 Task: Search one way flight ticket for 4 adults, 2 children, 2 infants in seat and 1 infant on lap in premium economy from Wrangell: Wrangell Airport (also See Wrangell Seaplane Base) to Rock Springs: Southwest Wyoming Regional Airport (rock Springs Sweetwater County Airport) on 8-5-2023. Choice of flights is JetBlue. Number of bags: 2 carry on bags. Outbound departure time preference is 9:15.
Action: Mouse moved to (402, 343)
Screenshot: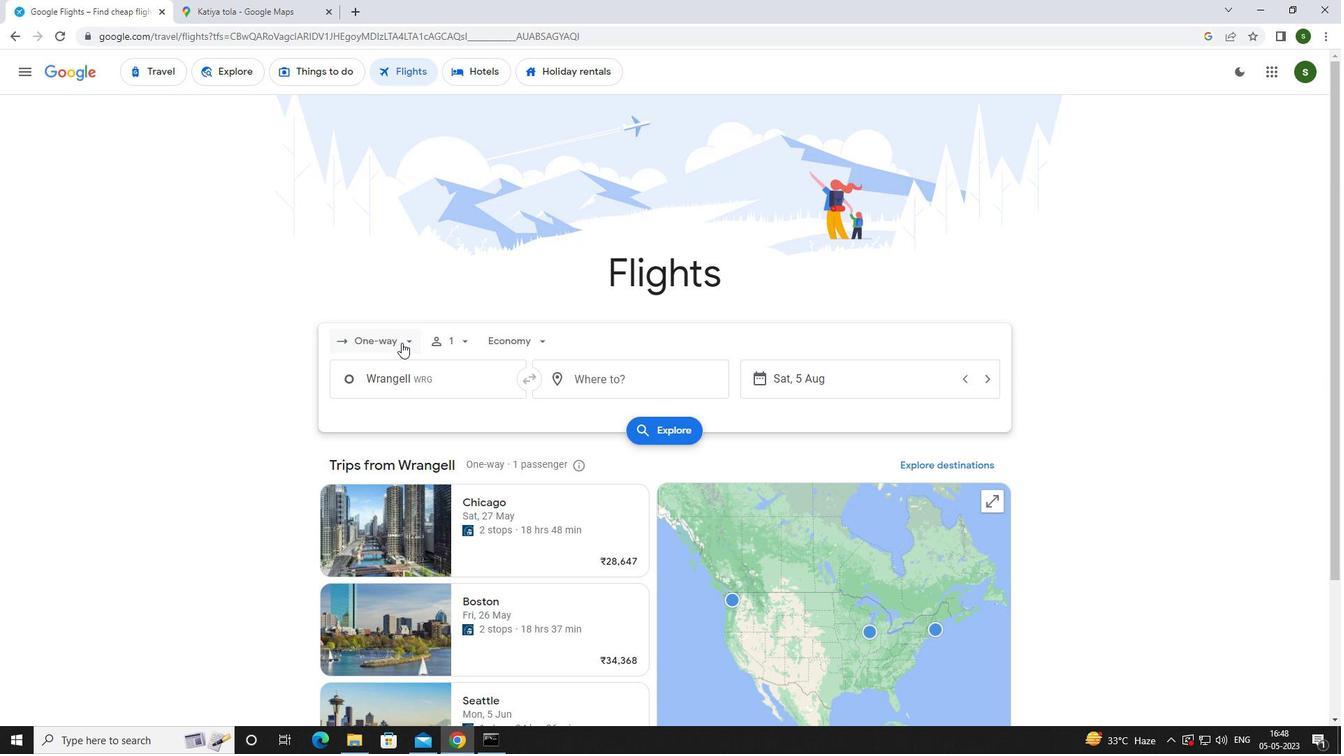 
Action: Mouse pressed left at (402, 343)
Screenshot: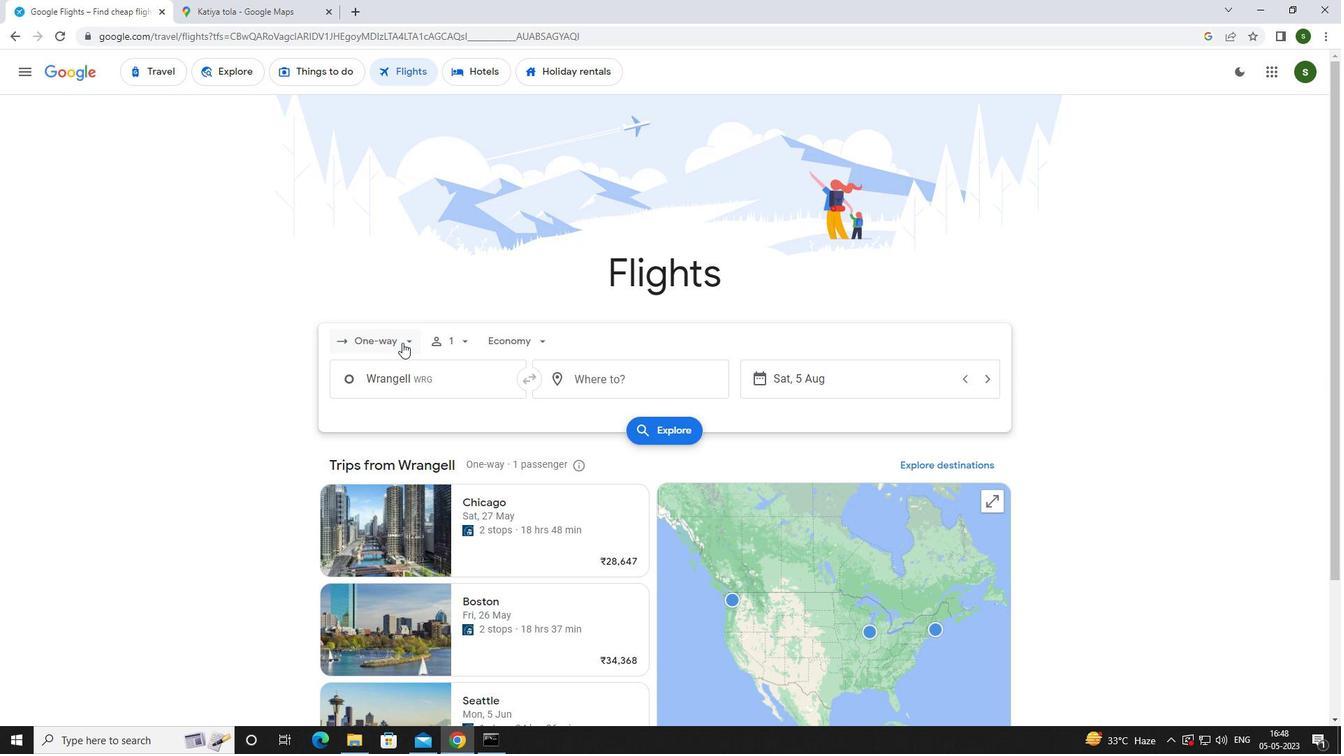 
Action: Mouse moved to (423, 403)
Screenshot: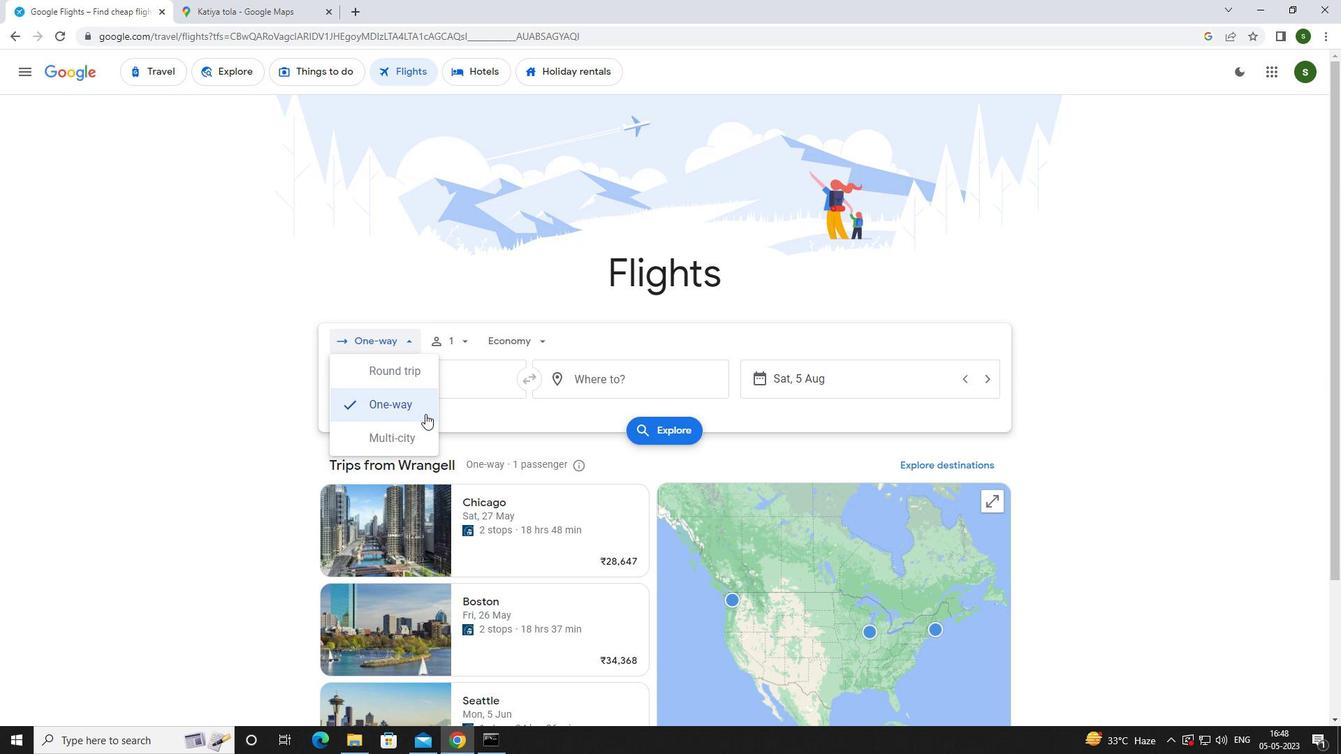 
Action: Mouse pressed left at (423, 403)
Screenshot: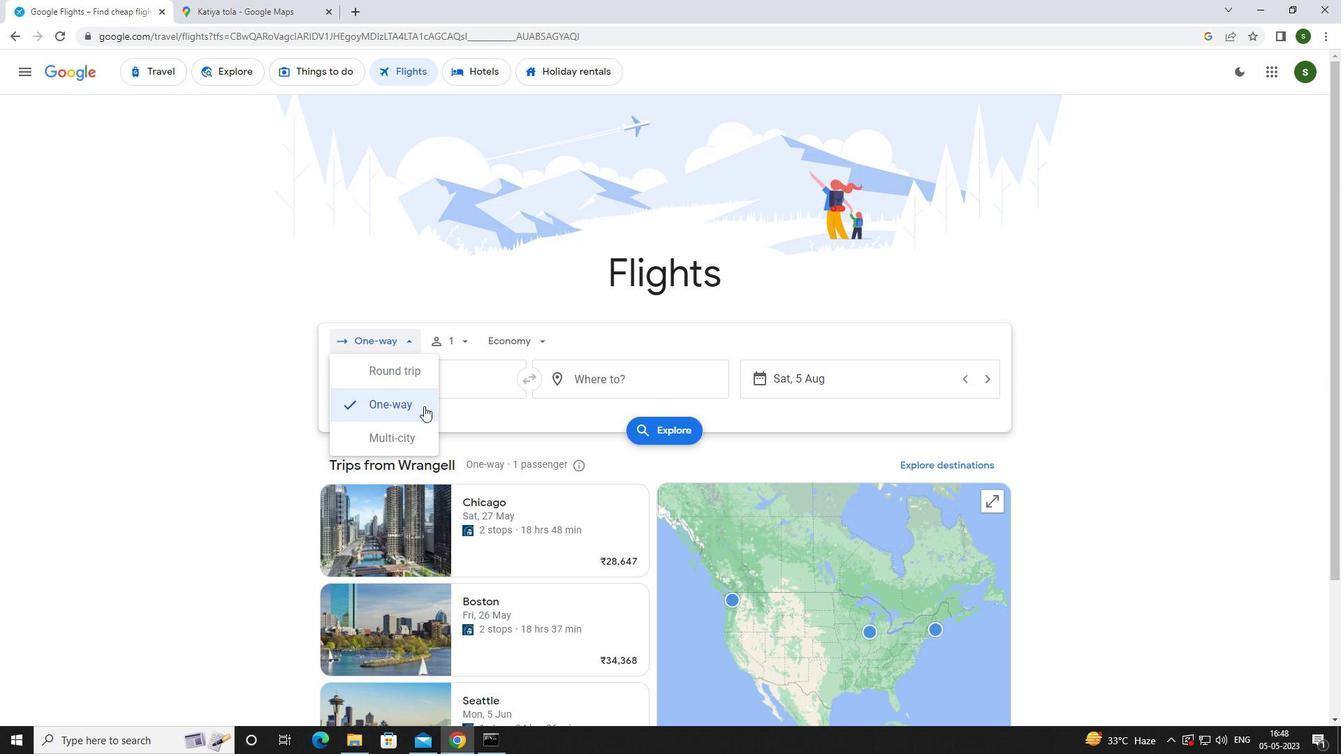 
Action: Mouse moved to (463, 337)
Screenshot: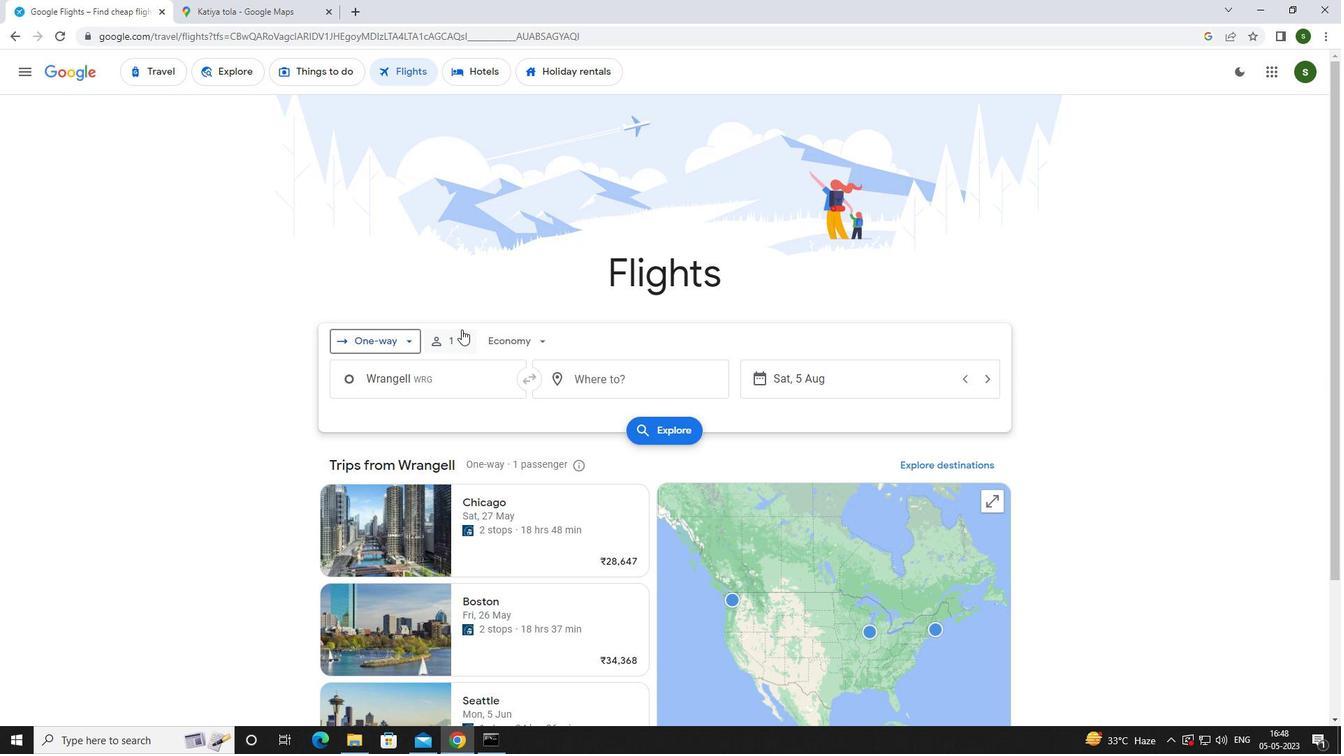 
Action: Mouse pressed left at (463, 337)
Screenshot: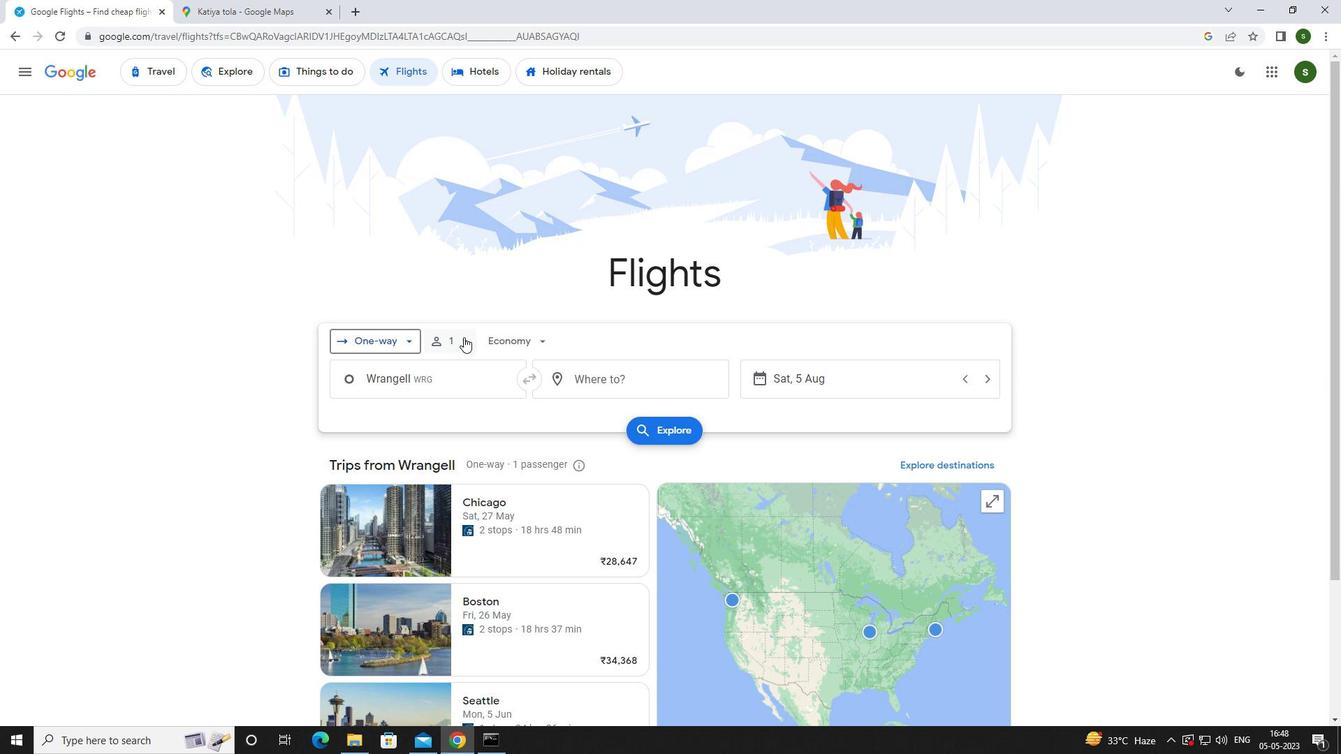 
Action: Mouse moved to (571, 375)
Screenshot: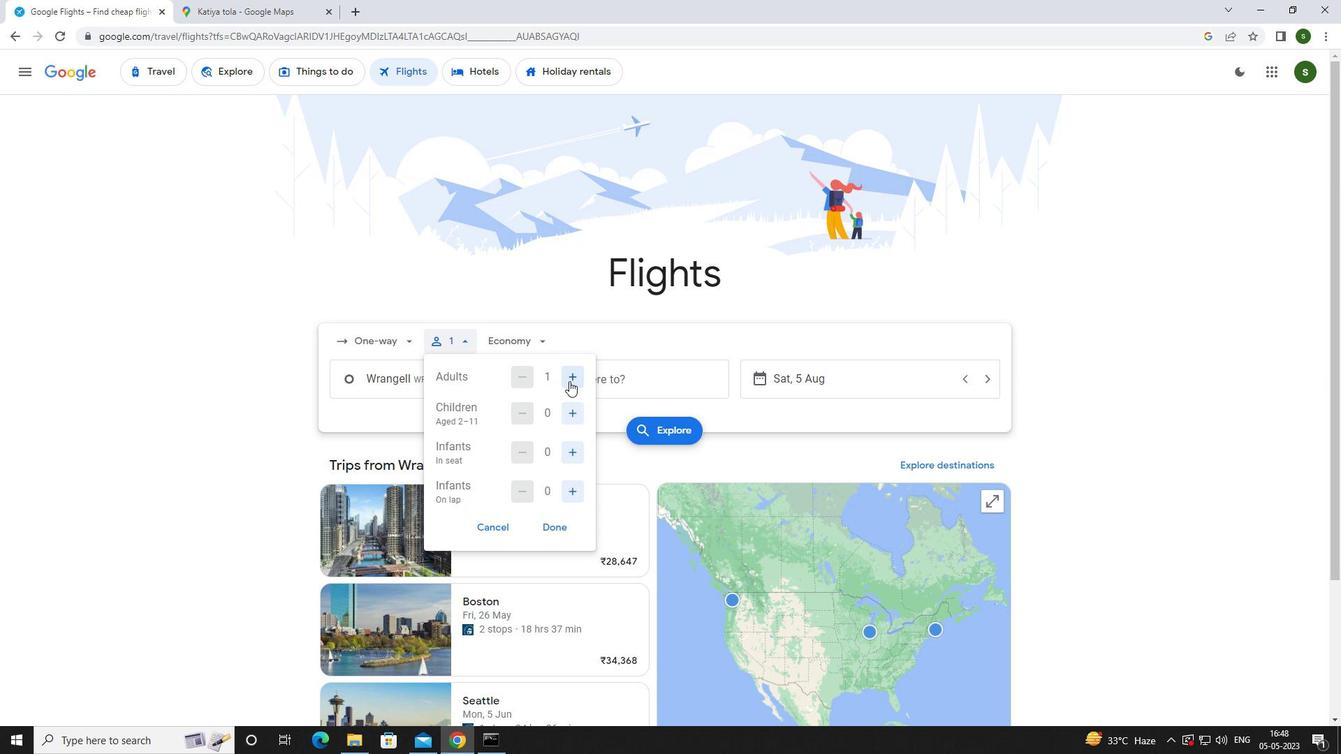 
Action: Mouse pressed left at (571, 375)
Screenshot: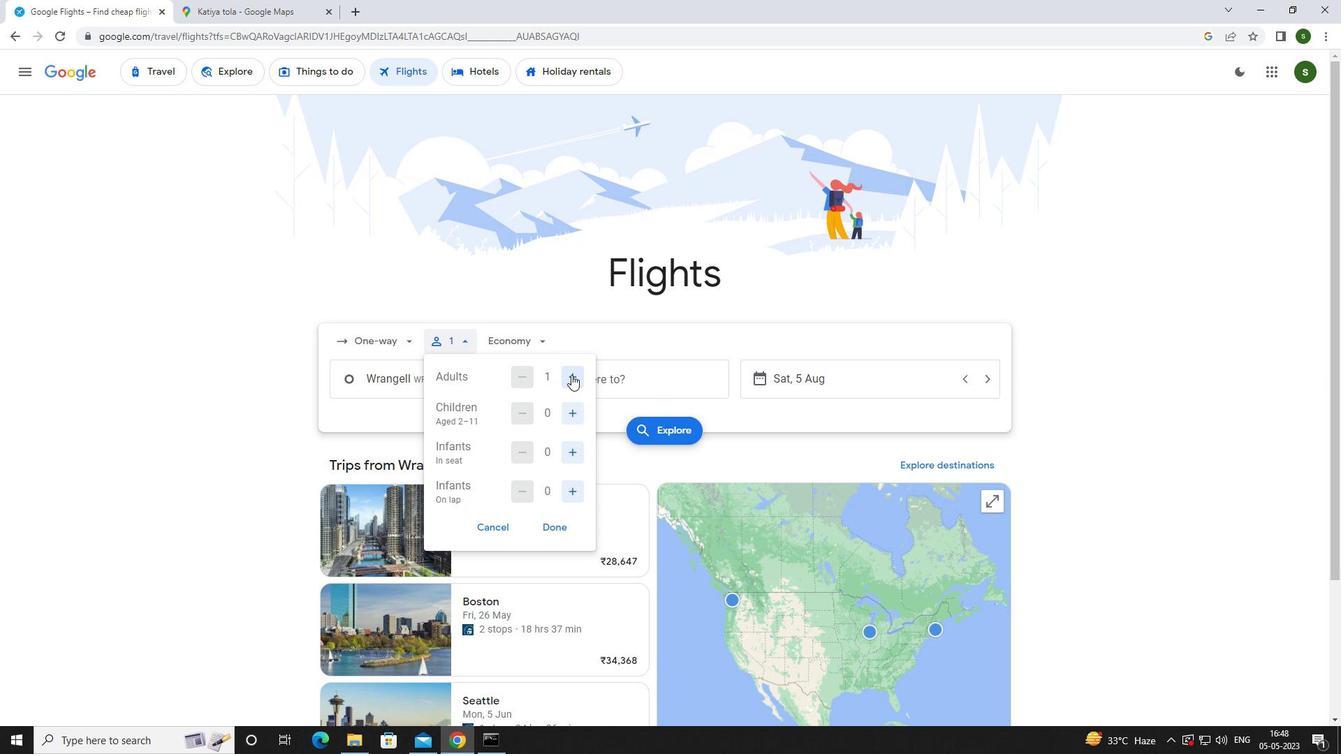 
Action: Mouse pressed left at (571, 375)
Screenshot: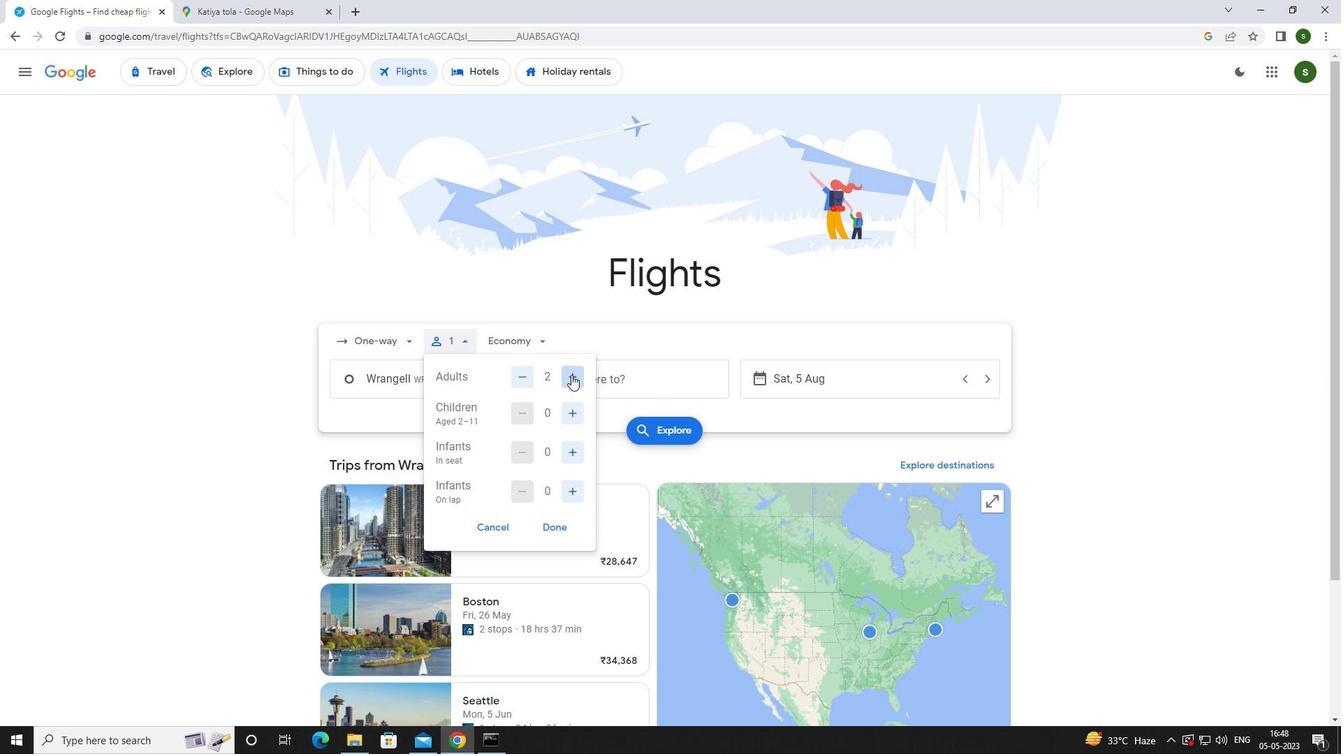 
Action: Mouse pressed left at (571, 375)
Screenshot: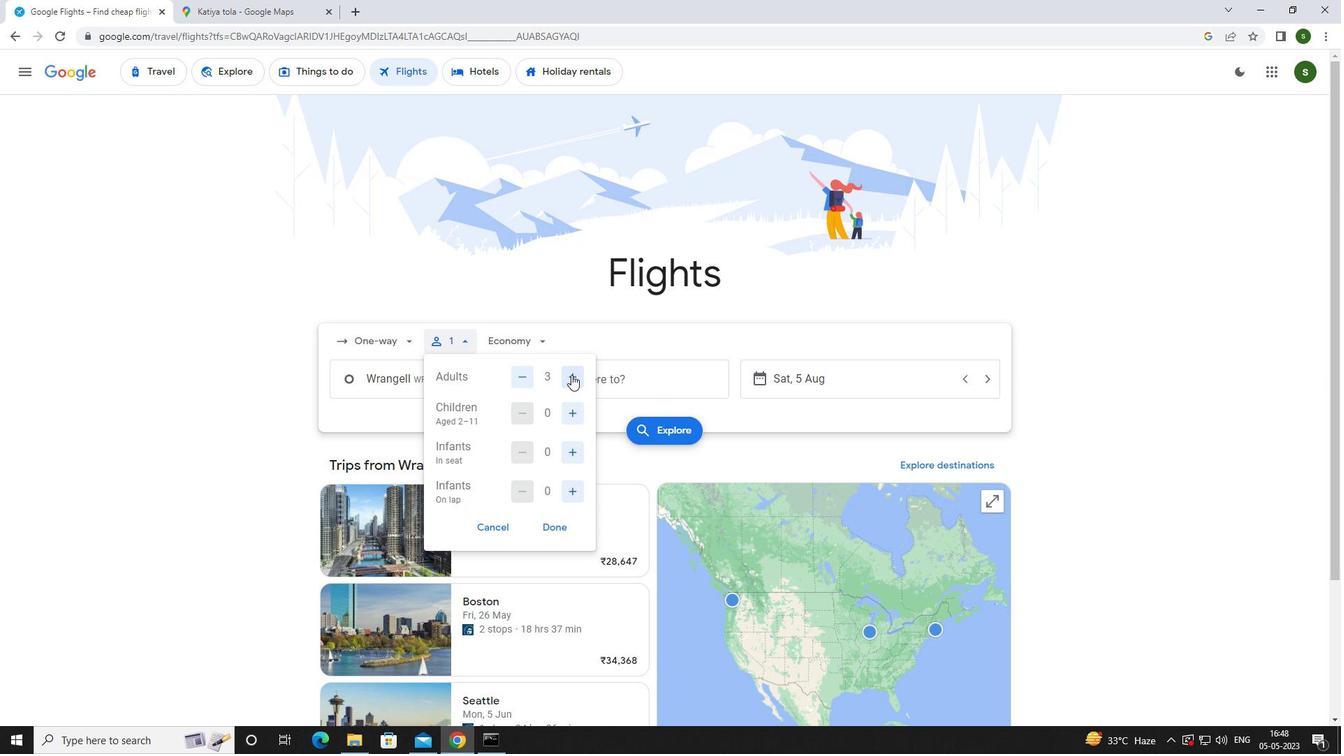 
Action: Mouse moved to (573, 409)
Screenshot: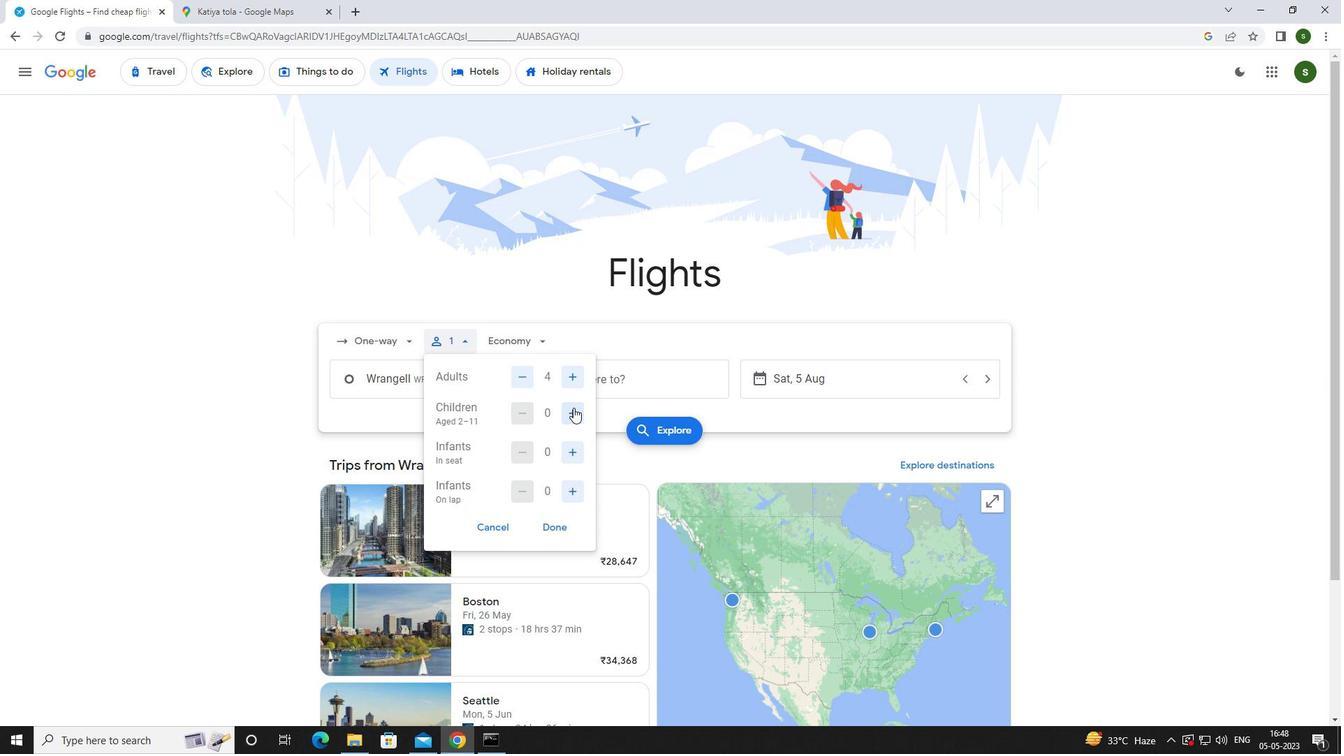 
Action: Mouse pressed left at (573, 409)
Screenshot: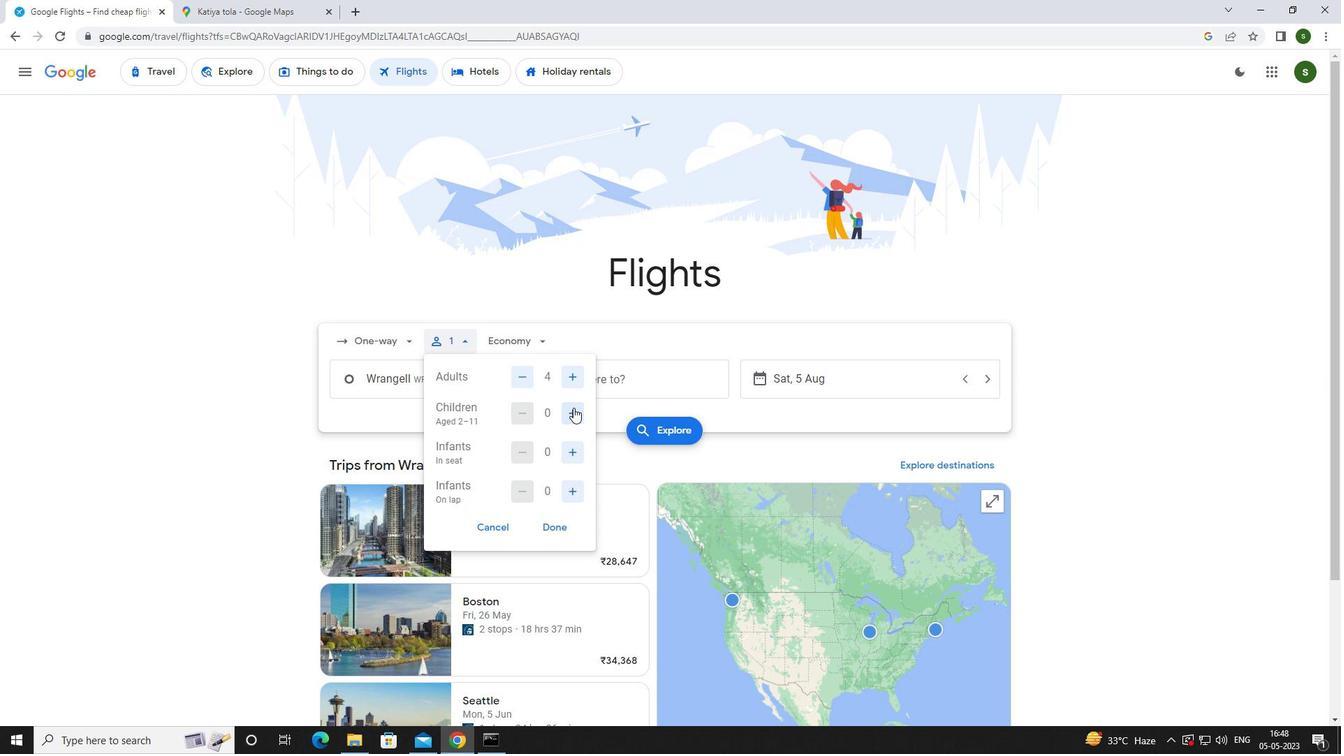 
Action: Mouse pressed left at (573, 409)
Screenshot: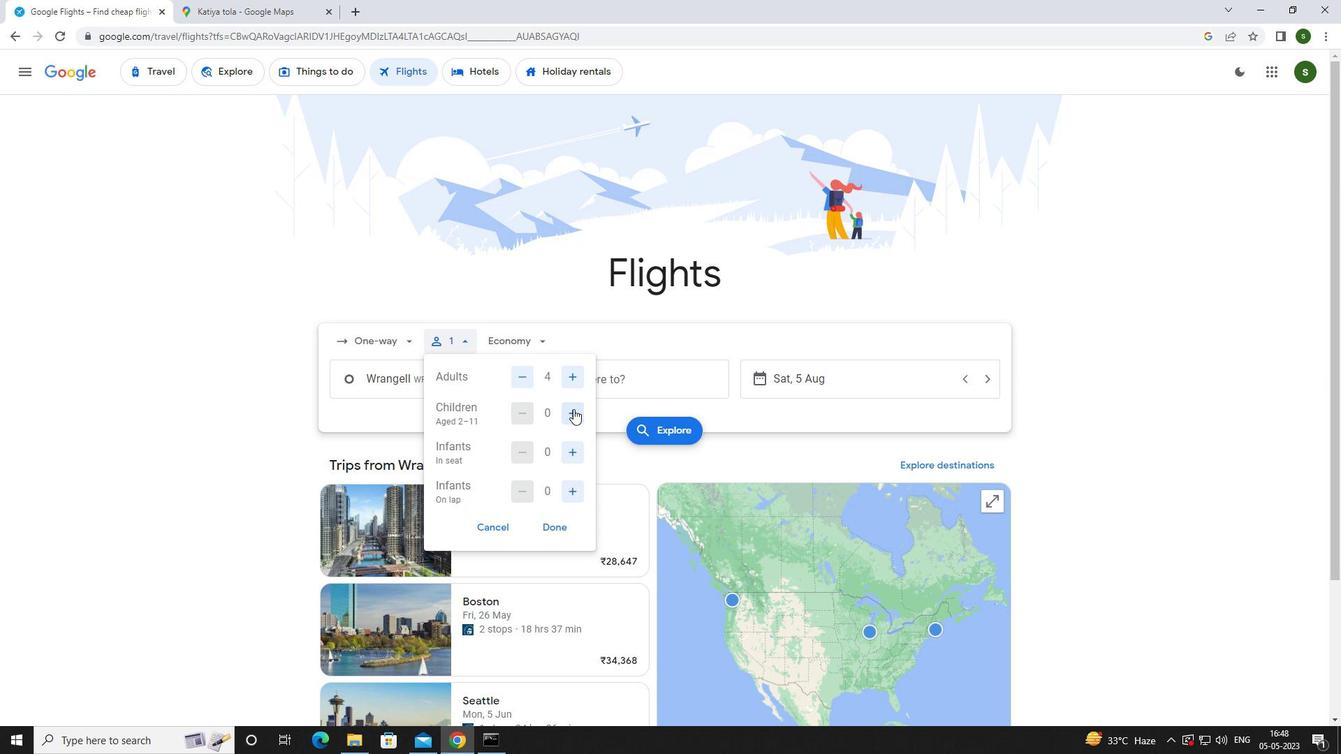 
Action: Mouse moved to (570, 453)
Screenshot: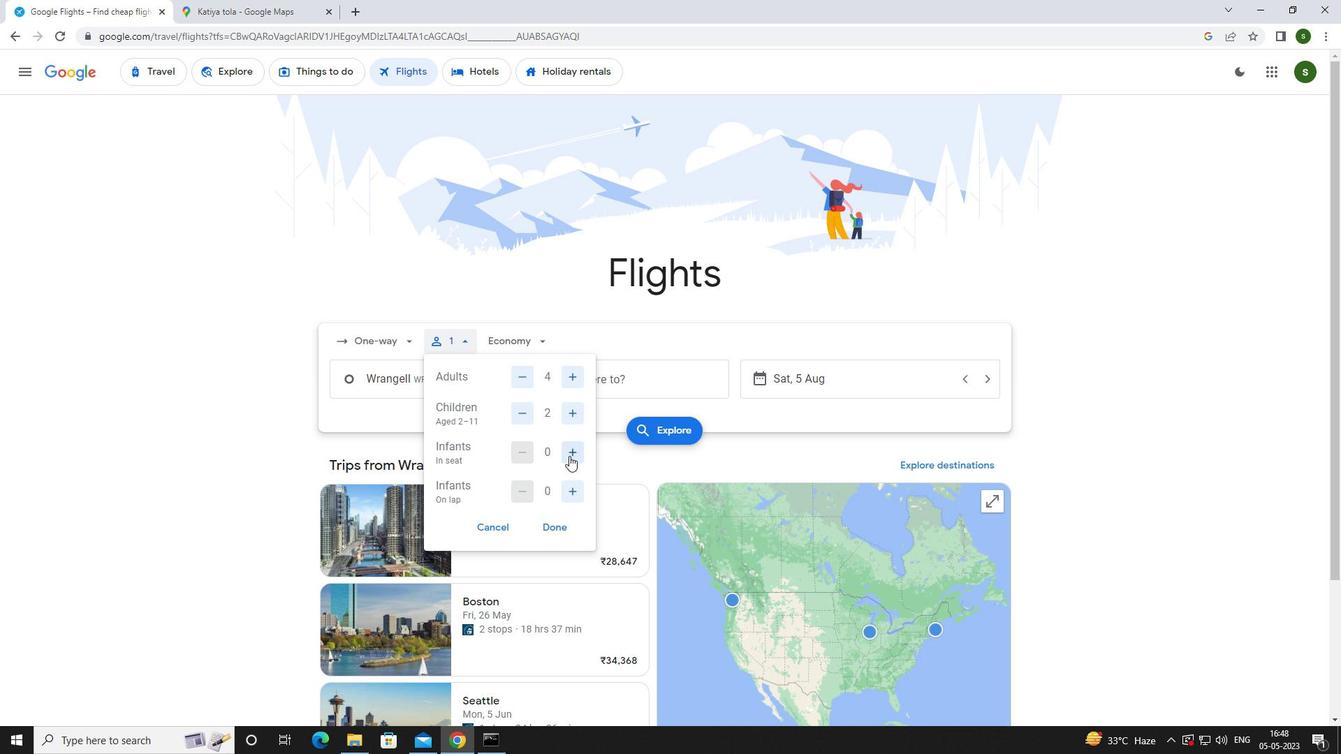 
Action: Mouse pressed left at (570, 453)
Screenshot: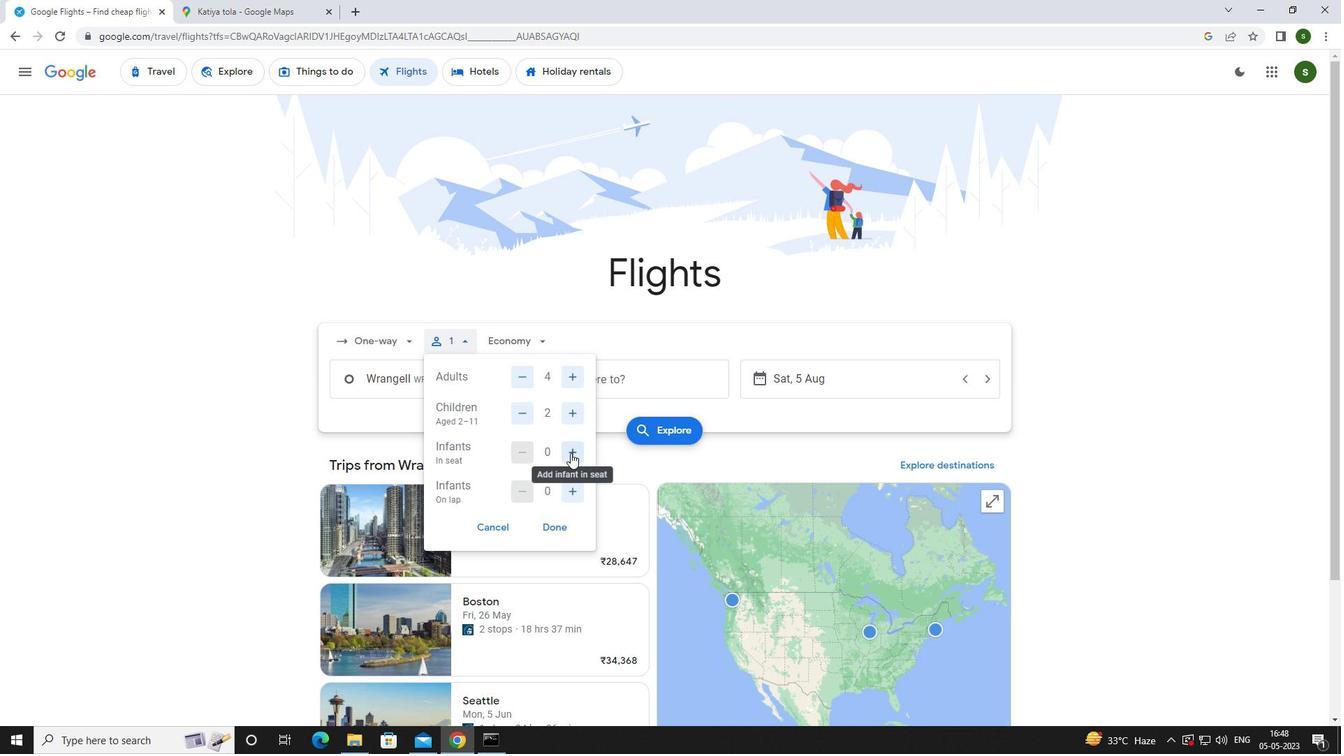 
Action: Mouse pressed left at (570, 453)
Screenshot: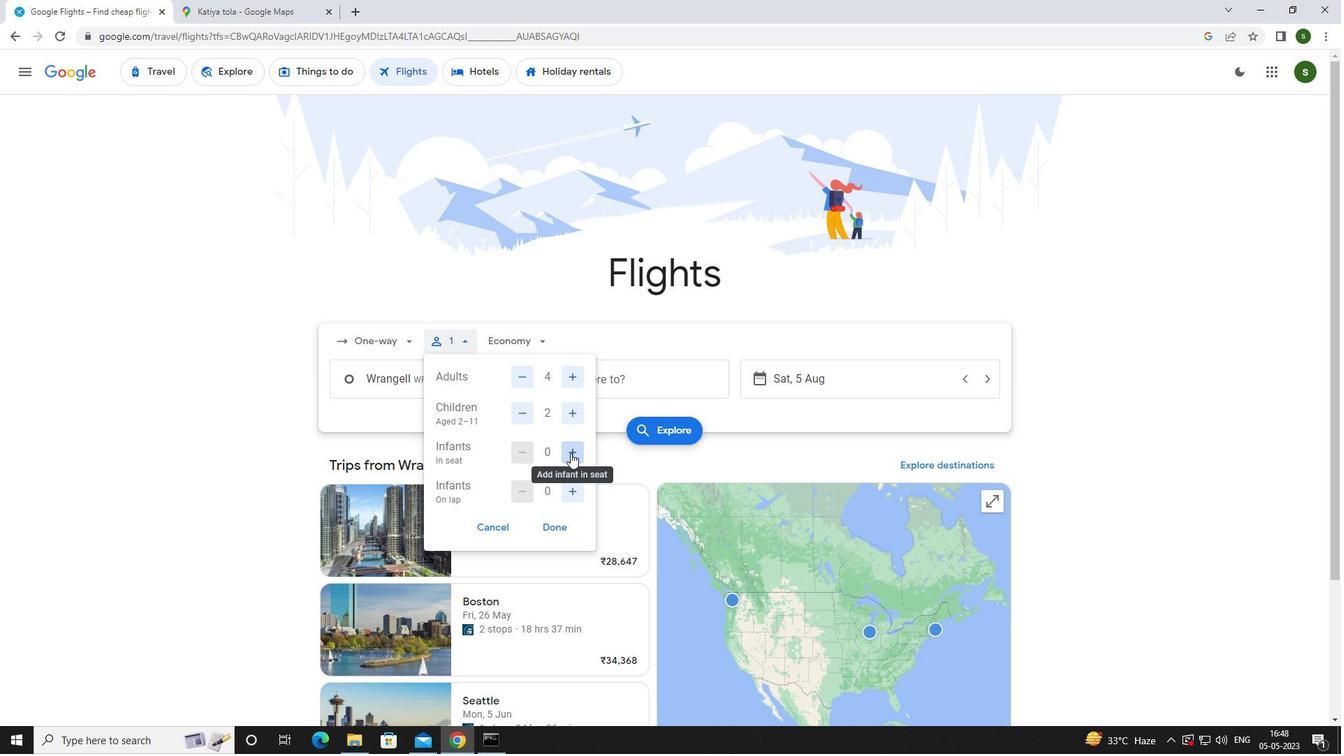 
Action: Mouse moved to (576, 495)
Screenshot: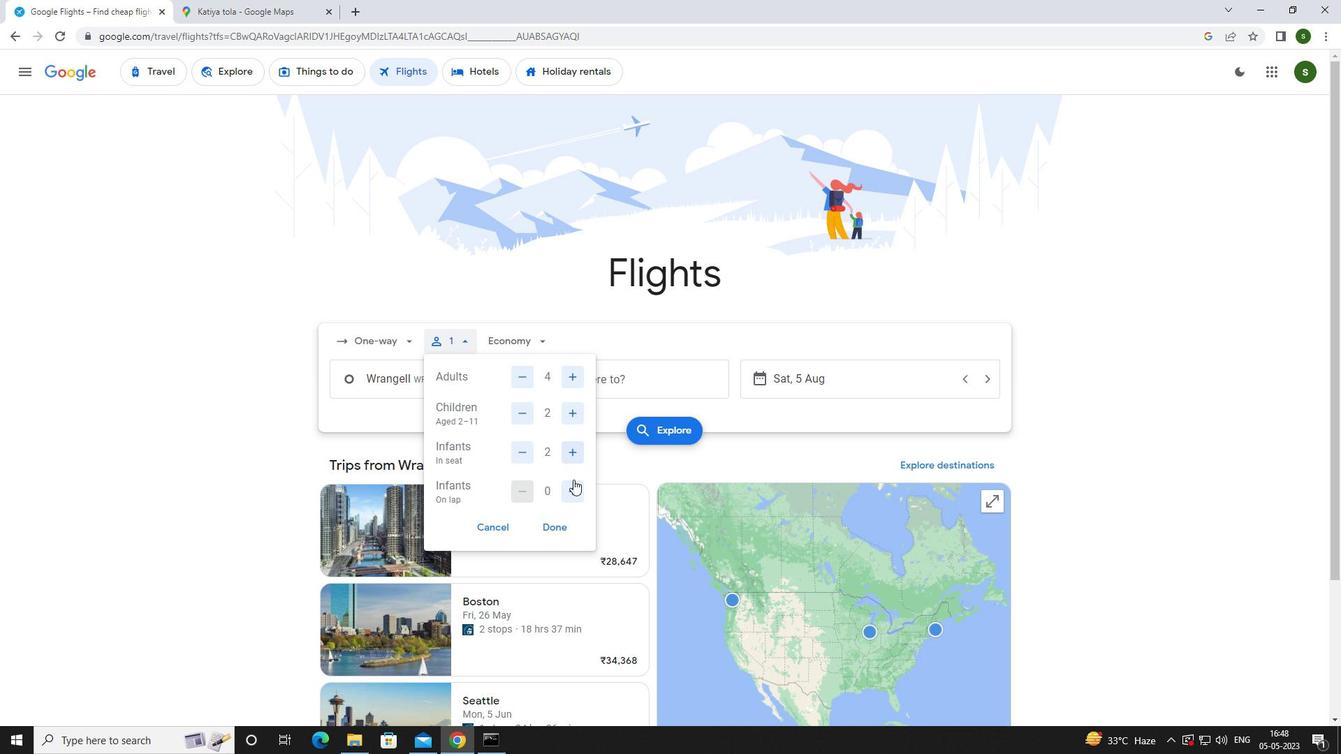 
Action: Mouse pressed left at (576, 495)
Screenshot: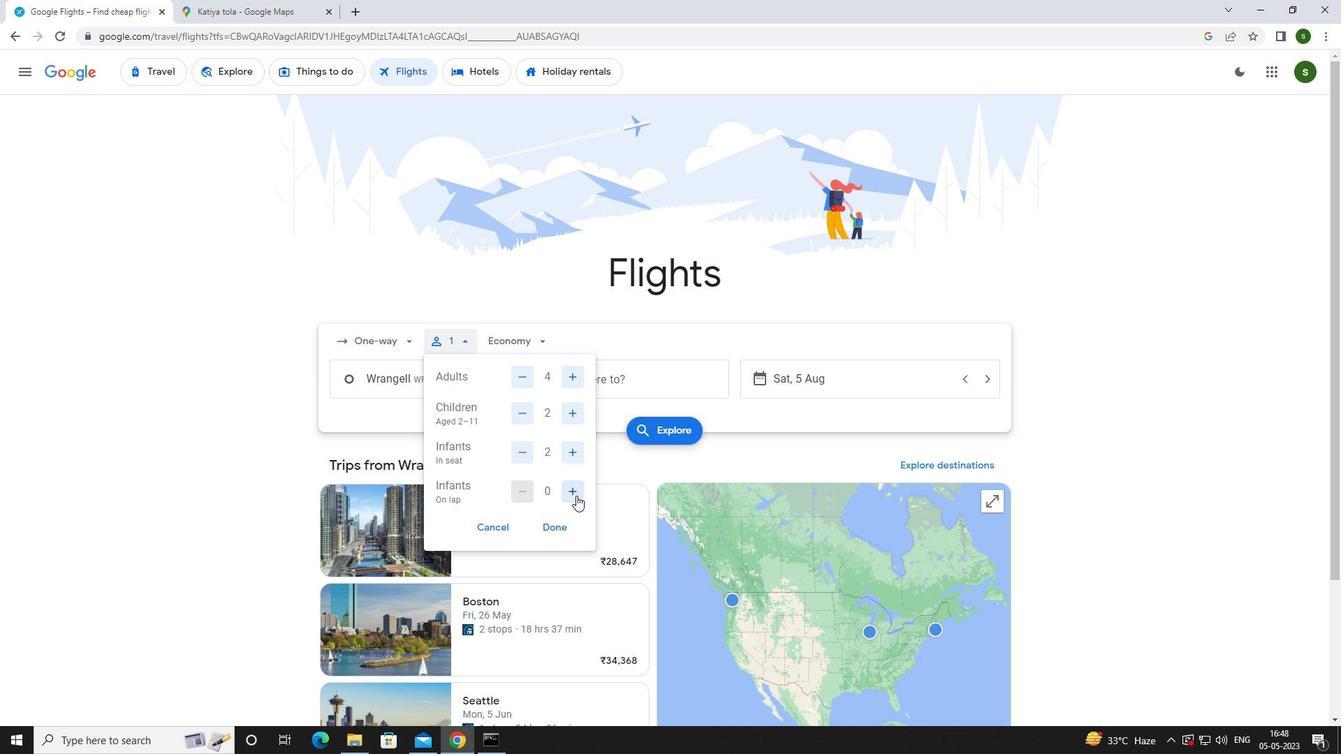 
Action: Mouse moved to (538, 343)
Screenshot: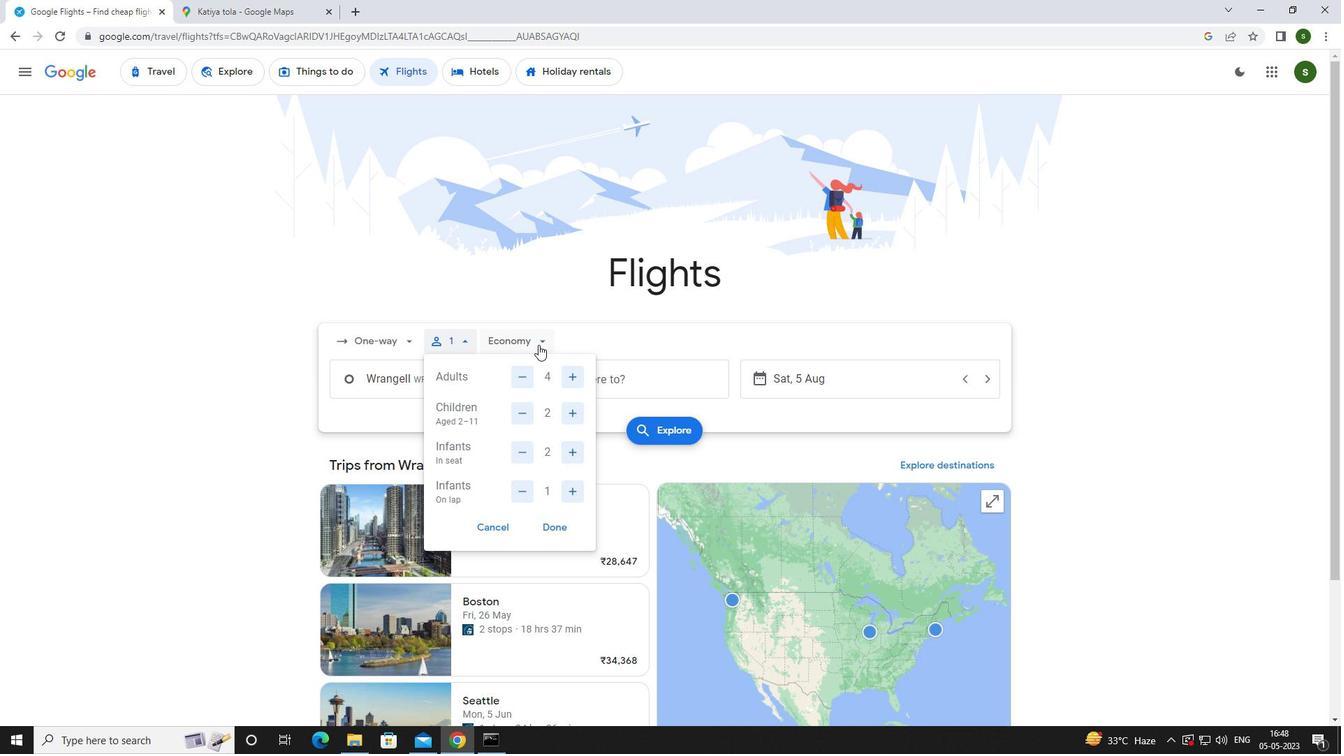 
Action: Mouse pressed left at (538, 343)
Screenshot: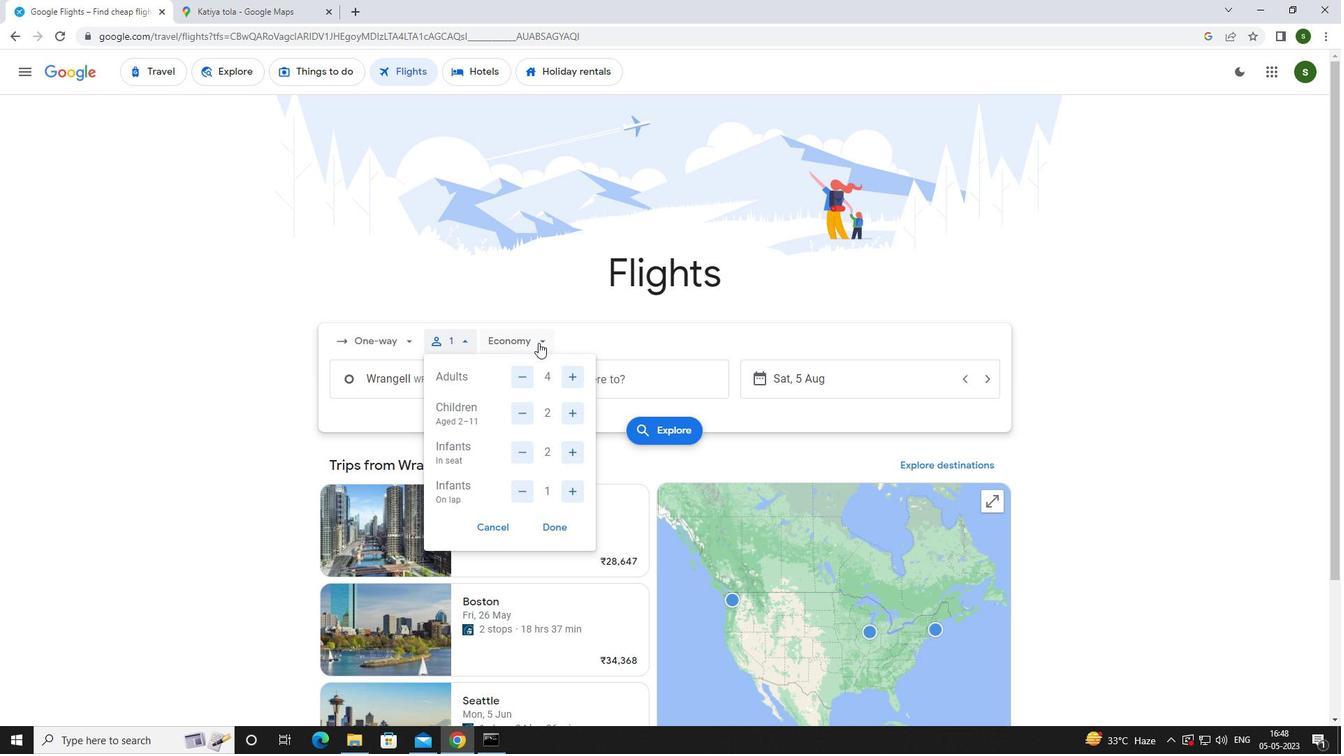 
Action: Mouse moved to (553, 403)
Screenshot: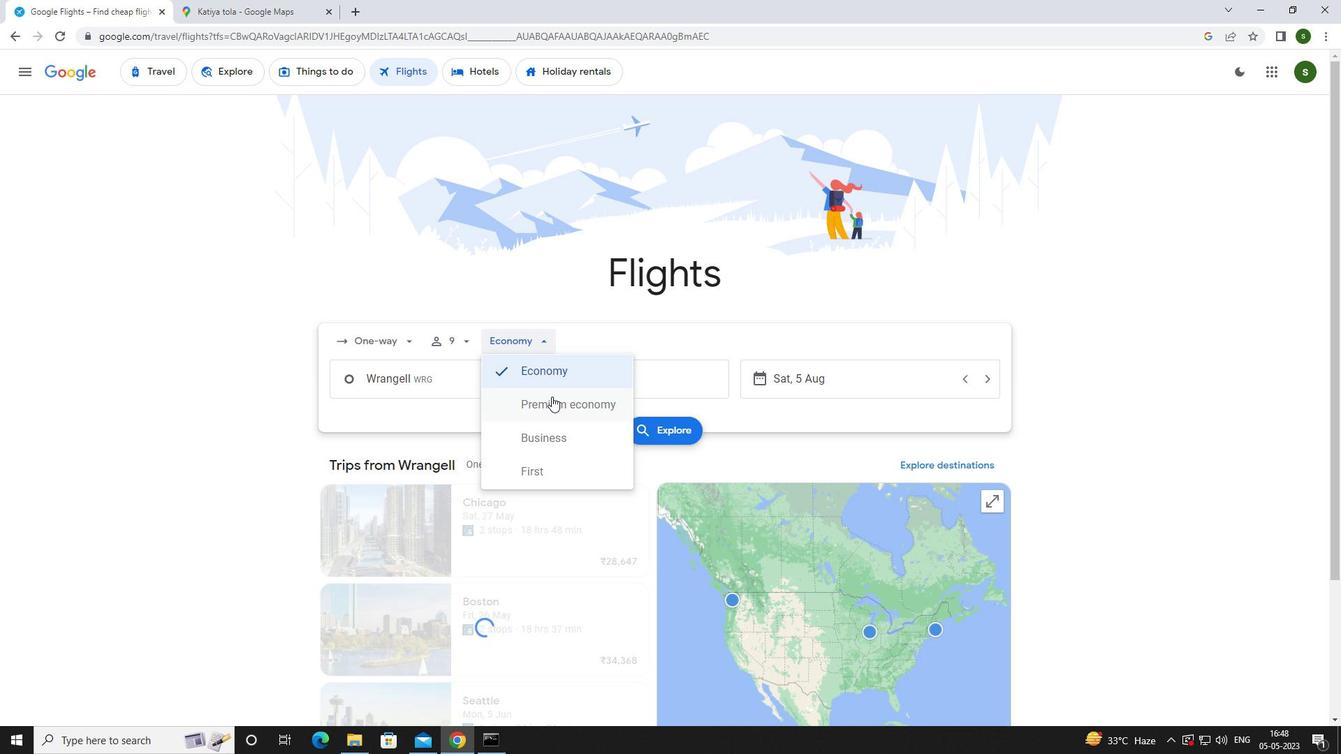 
Action: Mouse pressed left at (553, 403)
Screenshot: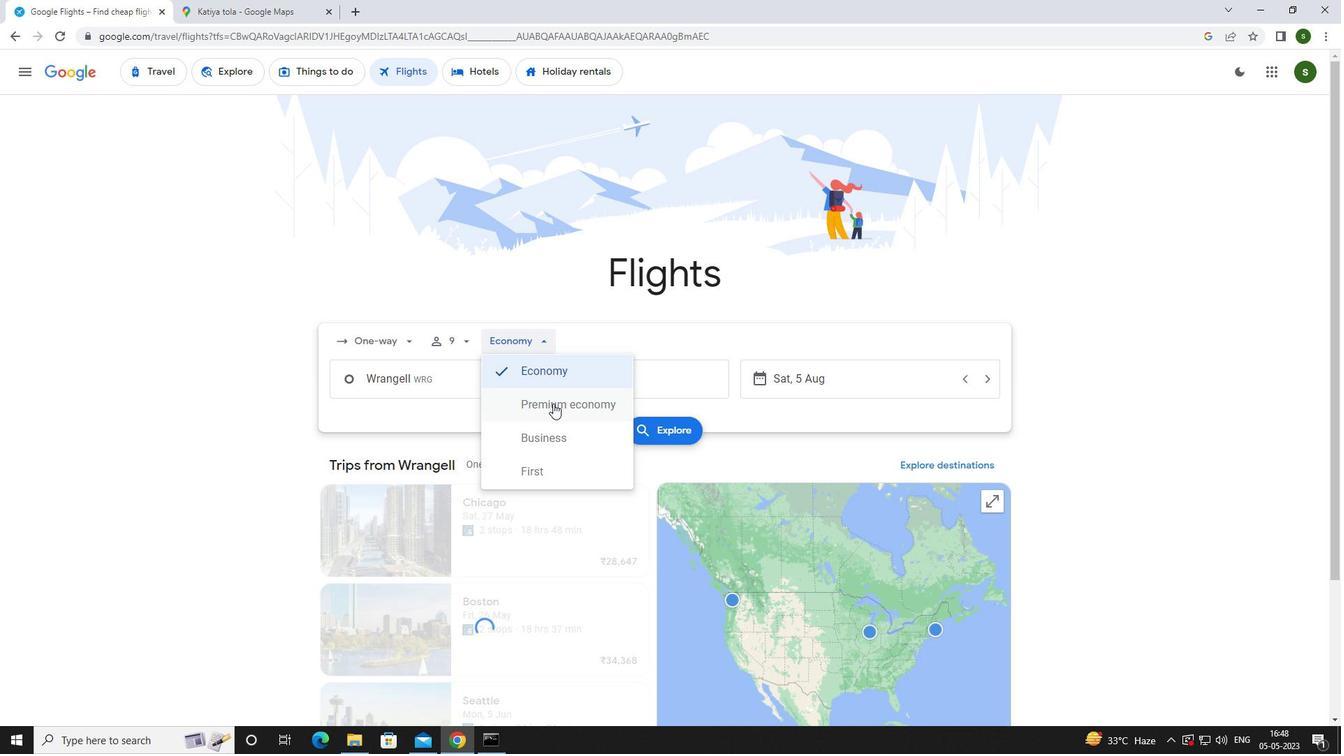 
Action: Mouse moved to (464, 376)
Screenshot: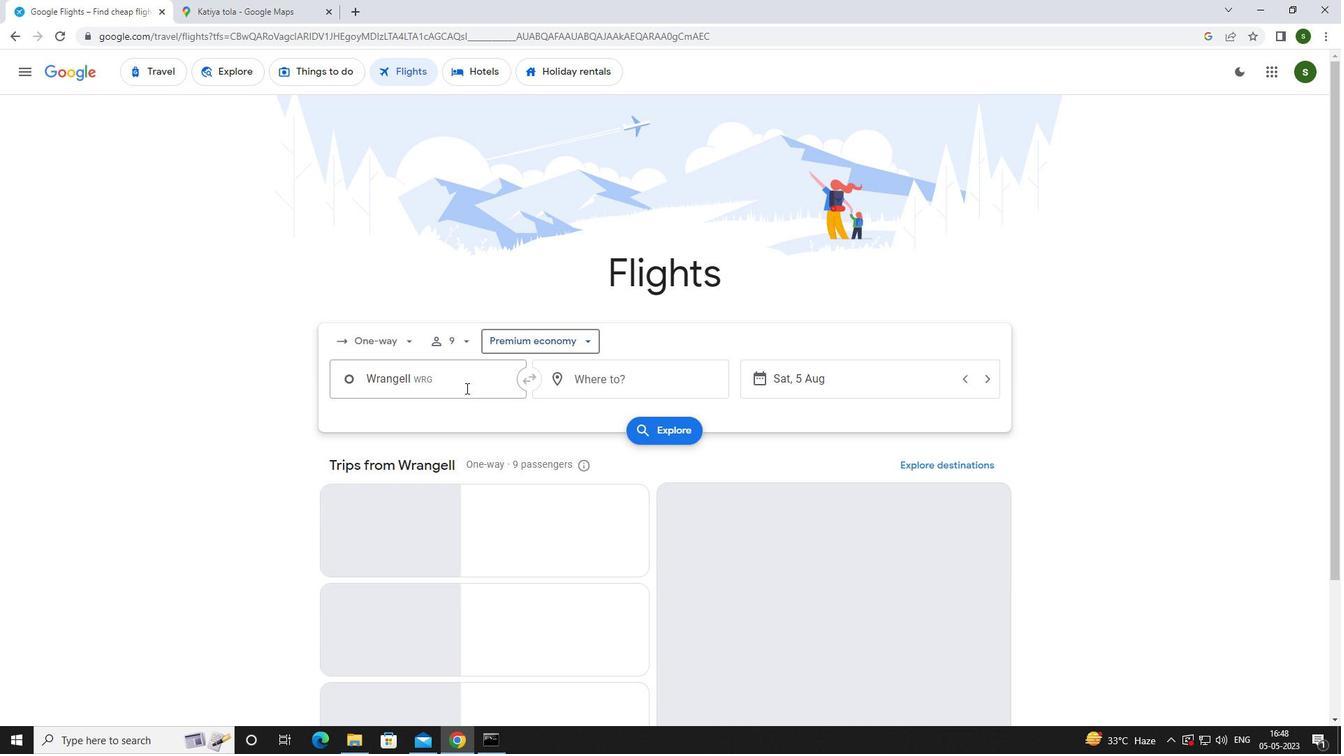 
Action: Mouse pressed left at (464, 376)
Screenshot: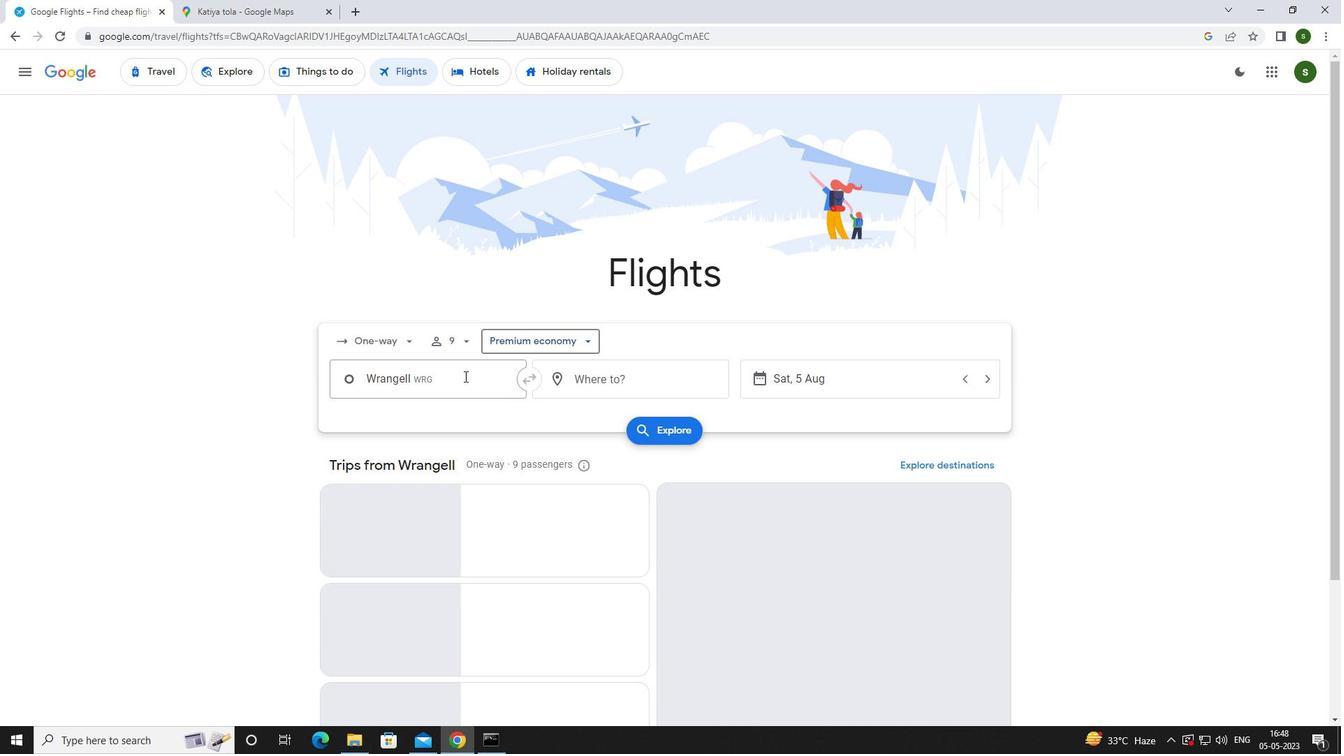 
Action: Mouse moved to (464, 374)
Screenshot: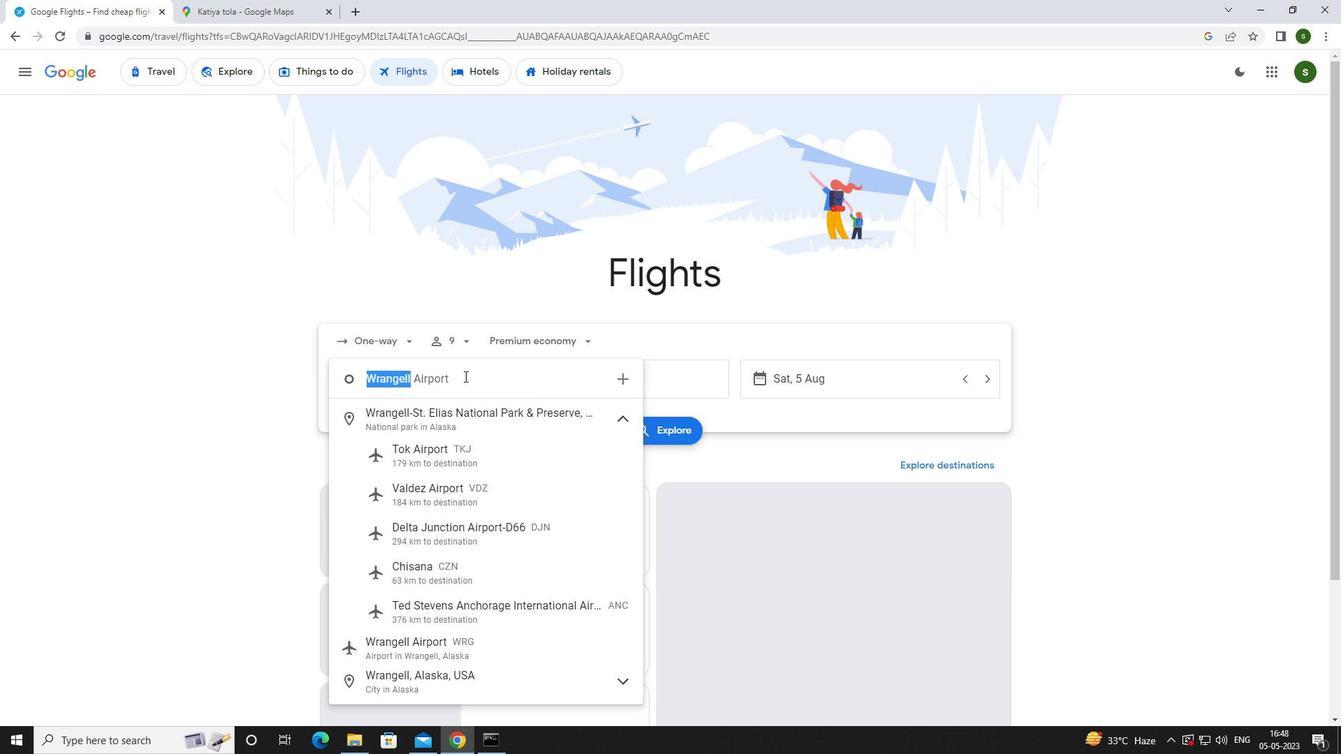 
Action: Key pressed <Key.caps_lock>w<Key.caps_lock>rangell
Screenshot: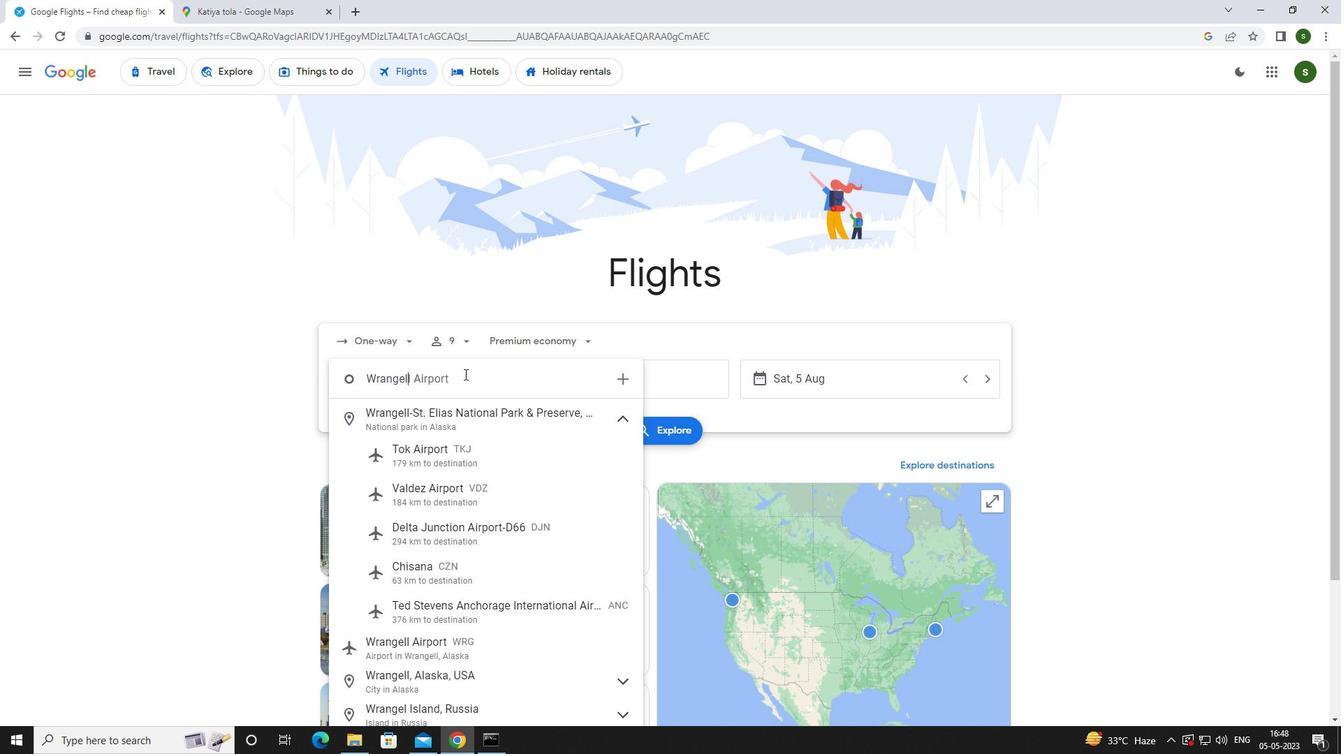 
Action: Mouse moved to (449, 651)
Screenshot: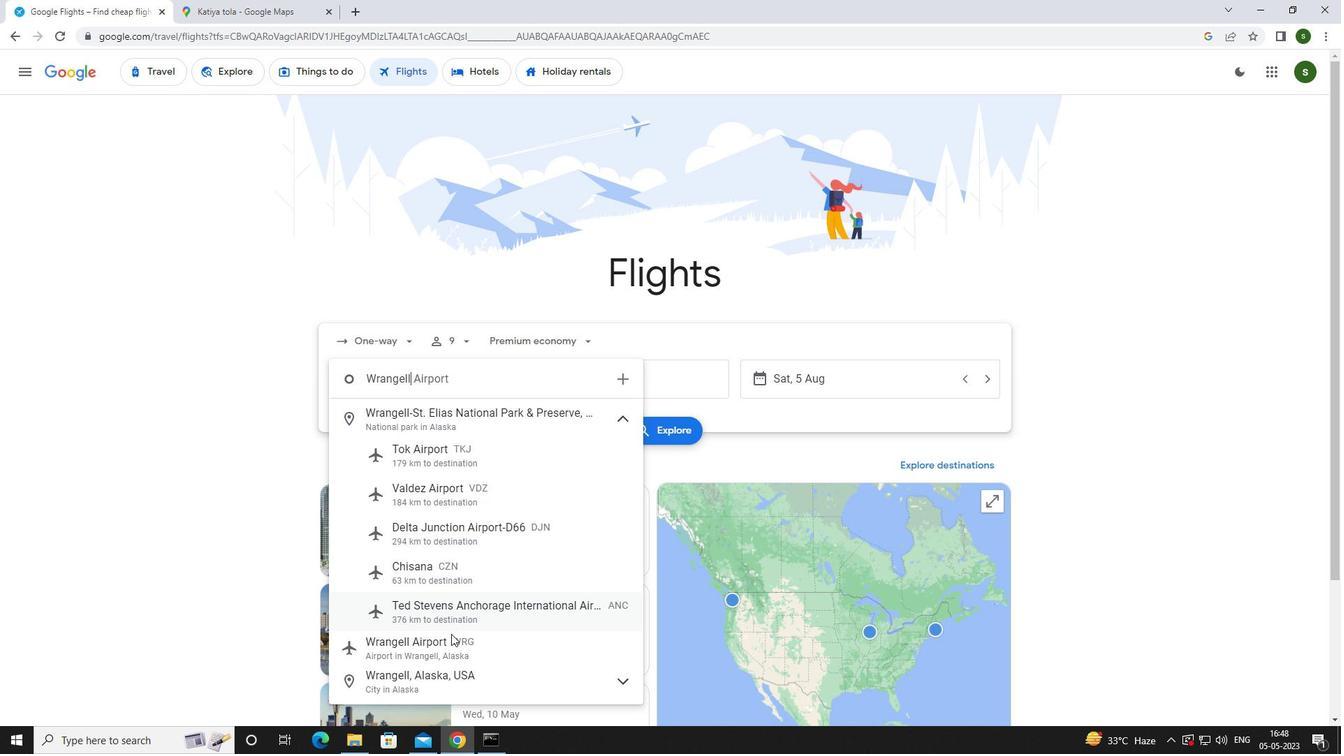 
Action: Mouse pressed left at (449, 651)
Screenshot: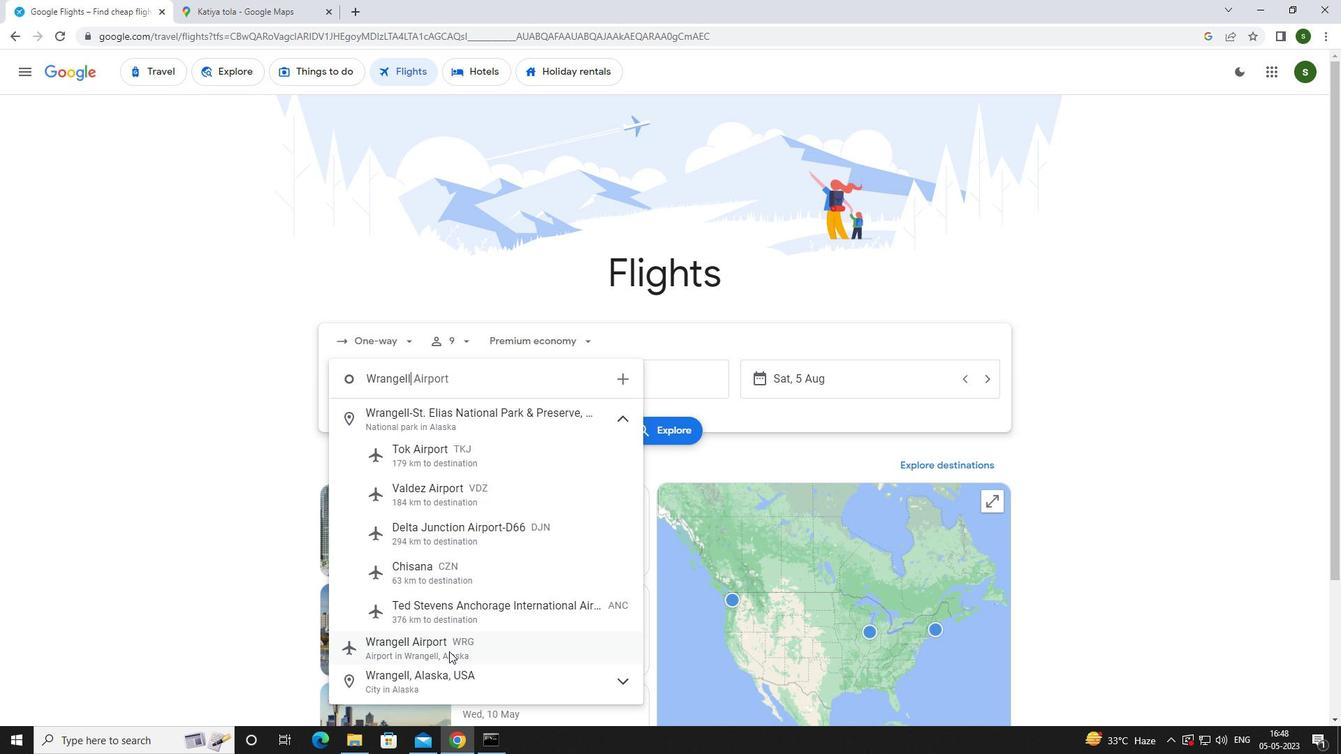
Action: Mouse moved to (579, 385)
Screenshot: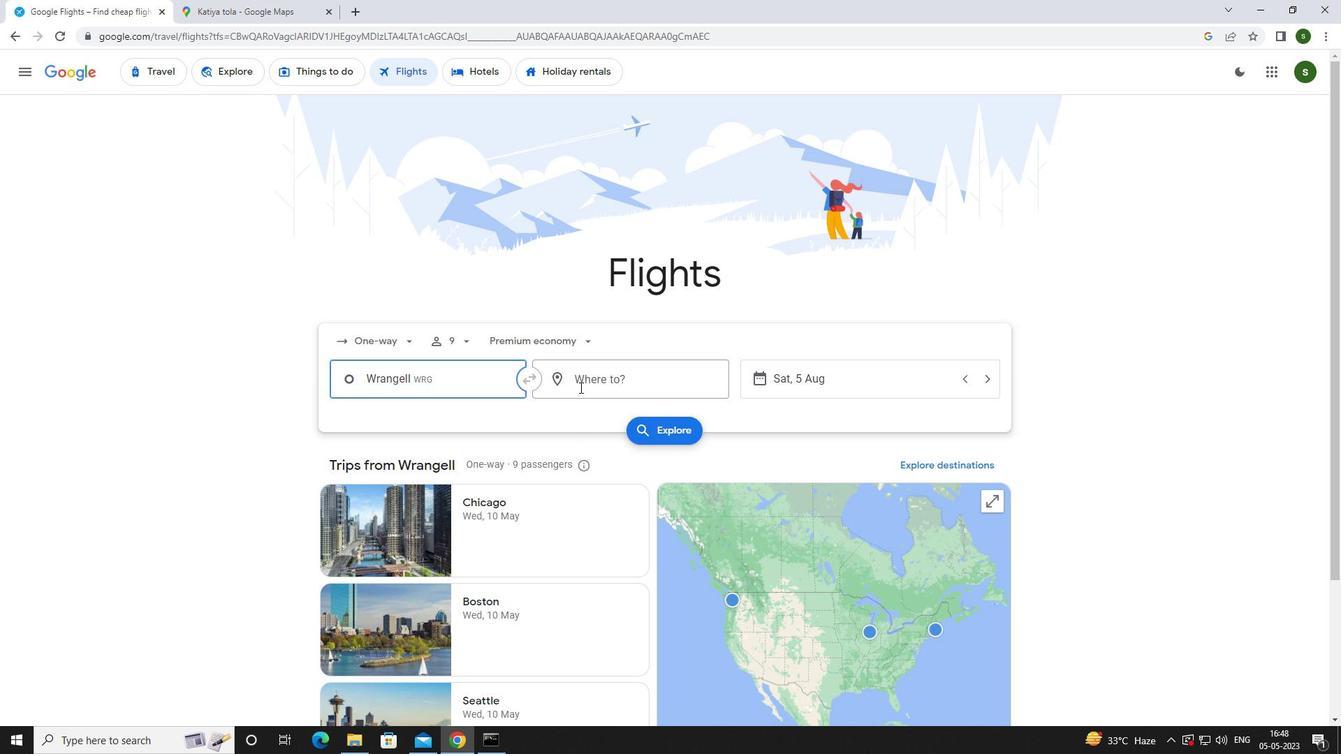 
Action: Mouse pressed left at (579, 385)
Screenshot: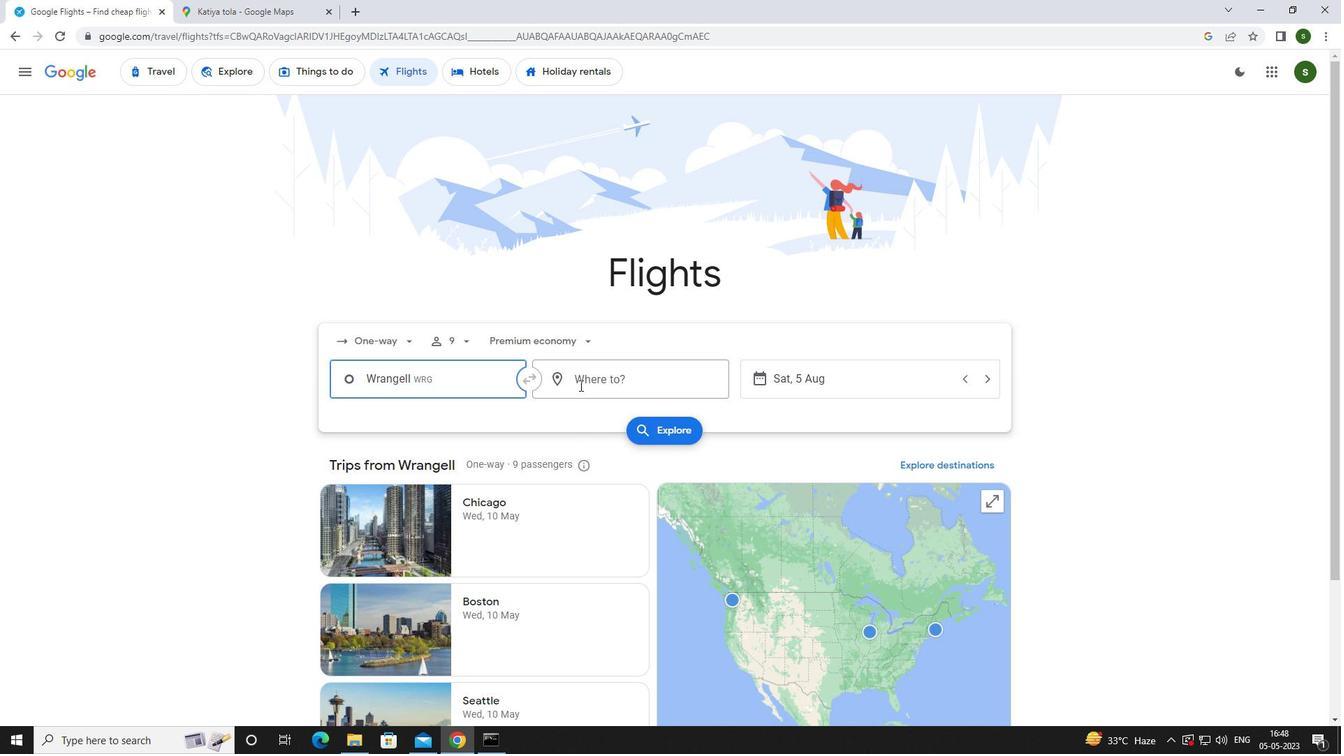 
Action: Mouse moved to (560, 380)
Screenshot: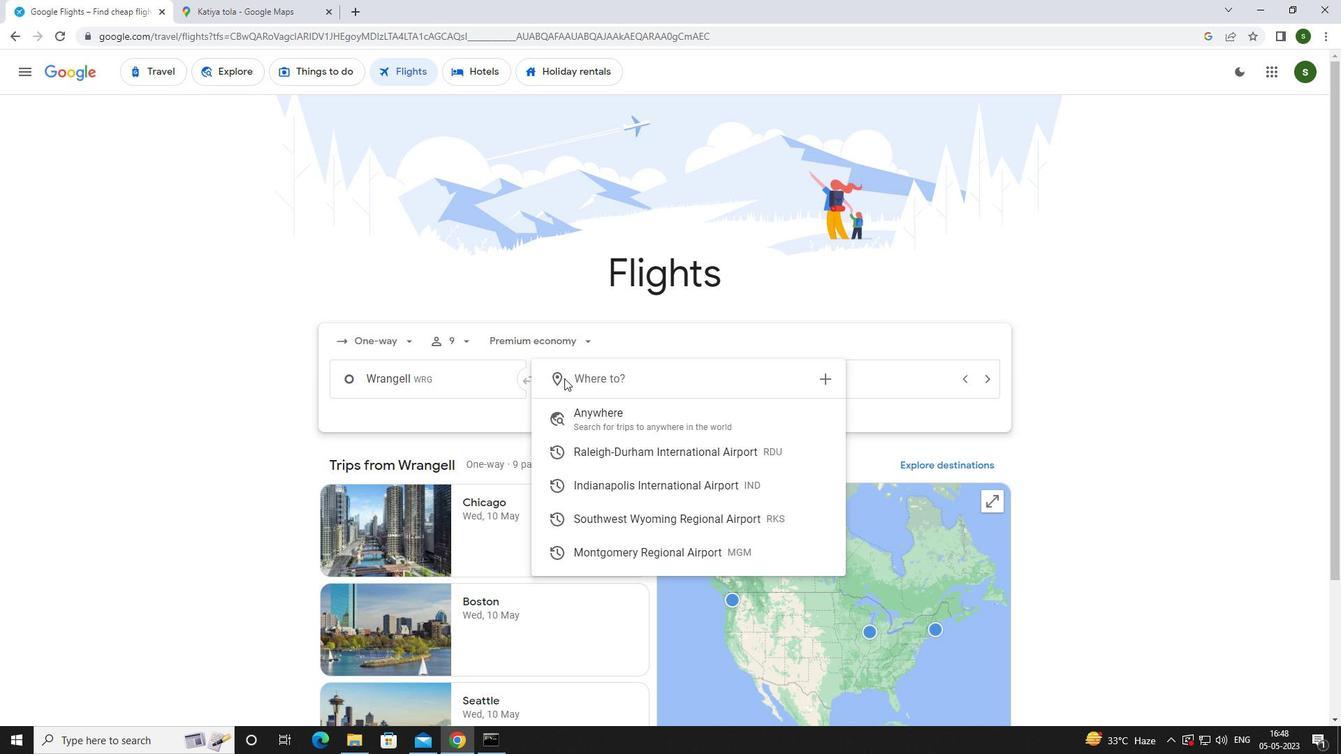
Action: Key pressed <Key.caps_lock>r<Key.caps_lock>ock<Key.space><Key.caps_lock>s<Key.caps_lock>pr
Screenshot: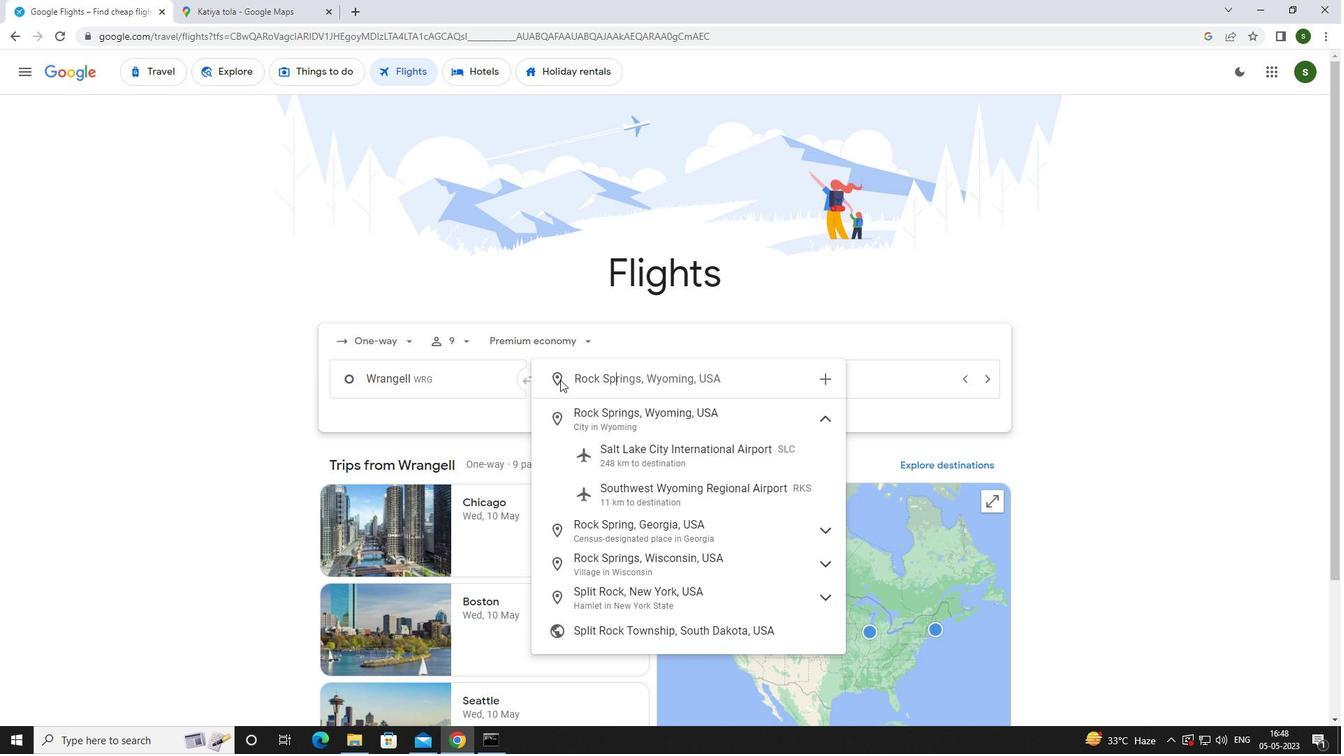 
Action: Mouse moved to (607, 492)
Screenshot: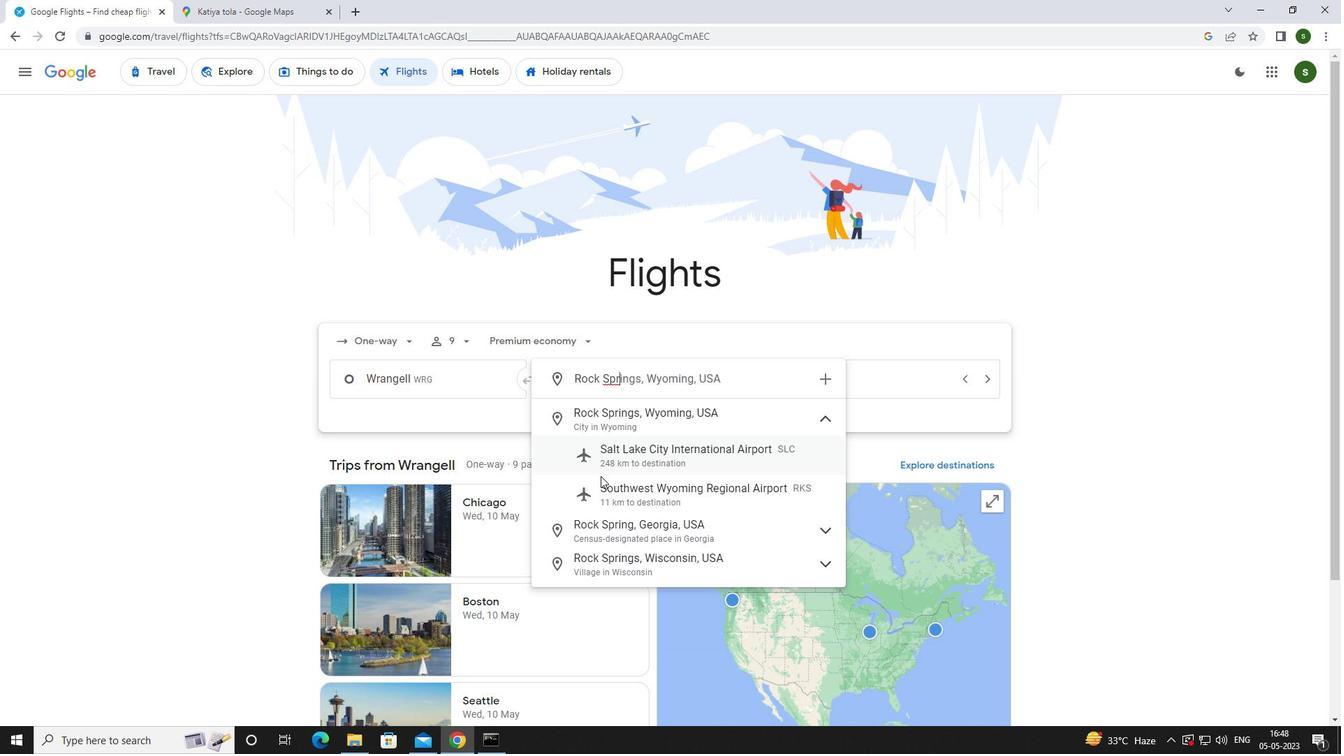 
Action: Mouse pressed left at (607, 492)
Screenshot: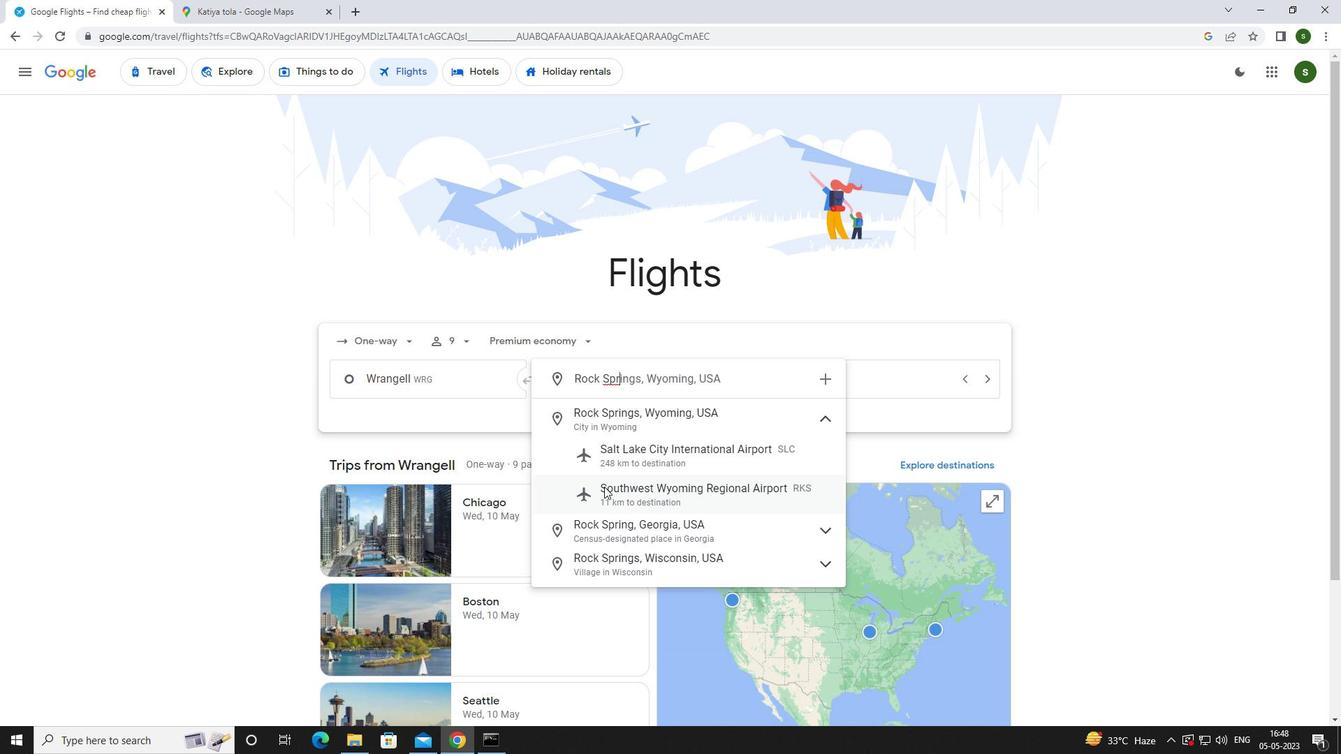 
Action: Mouse moved to (785, 377)
Screenshot: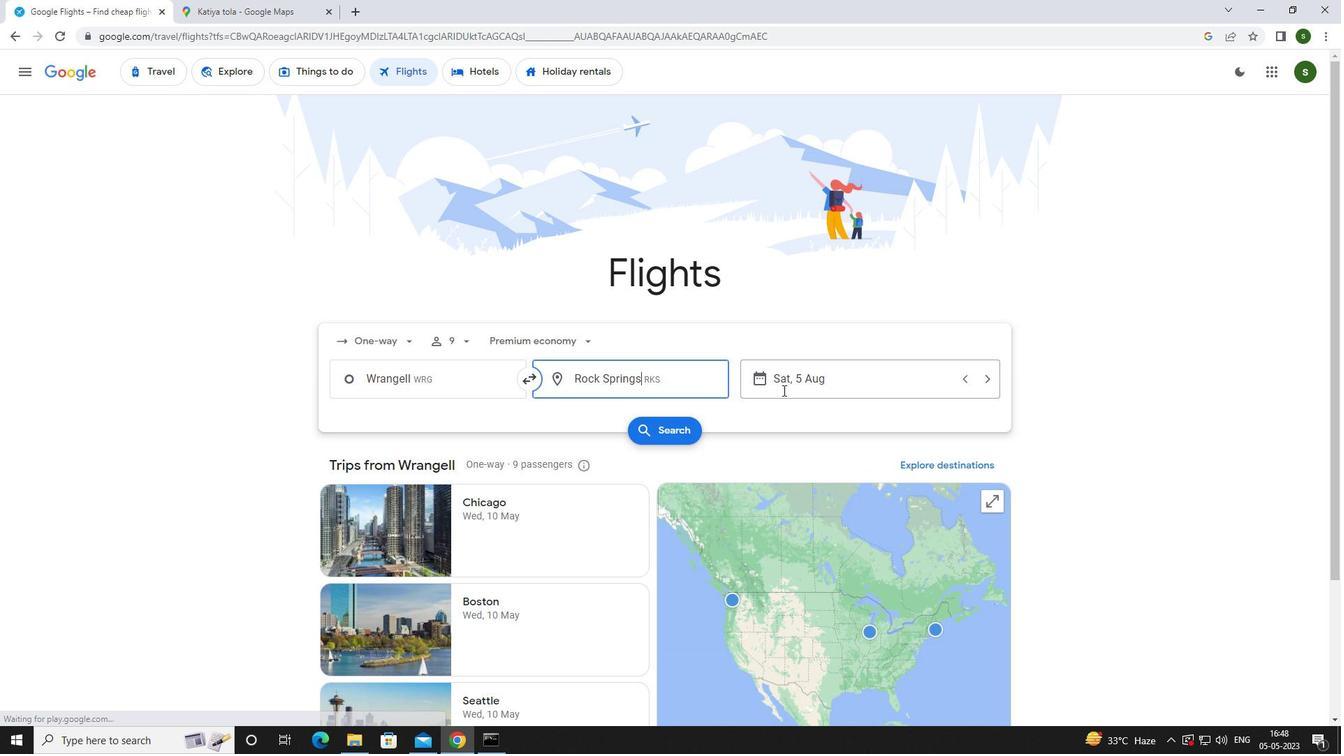 
Action: Mouse pressed left at (785, 377)
Screenshot: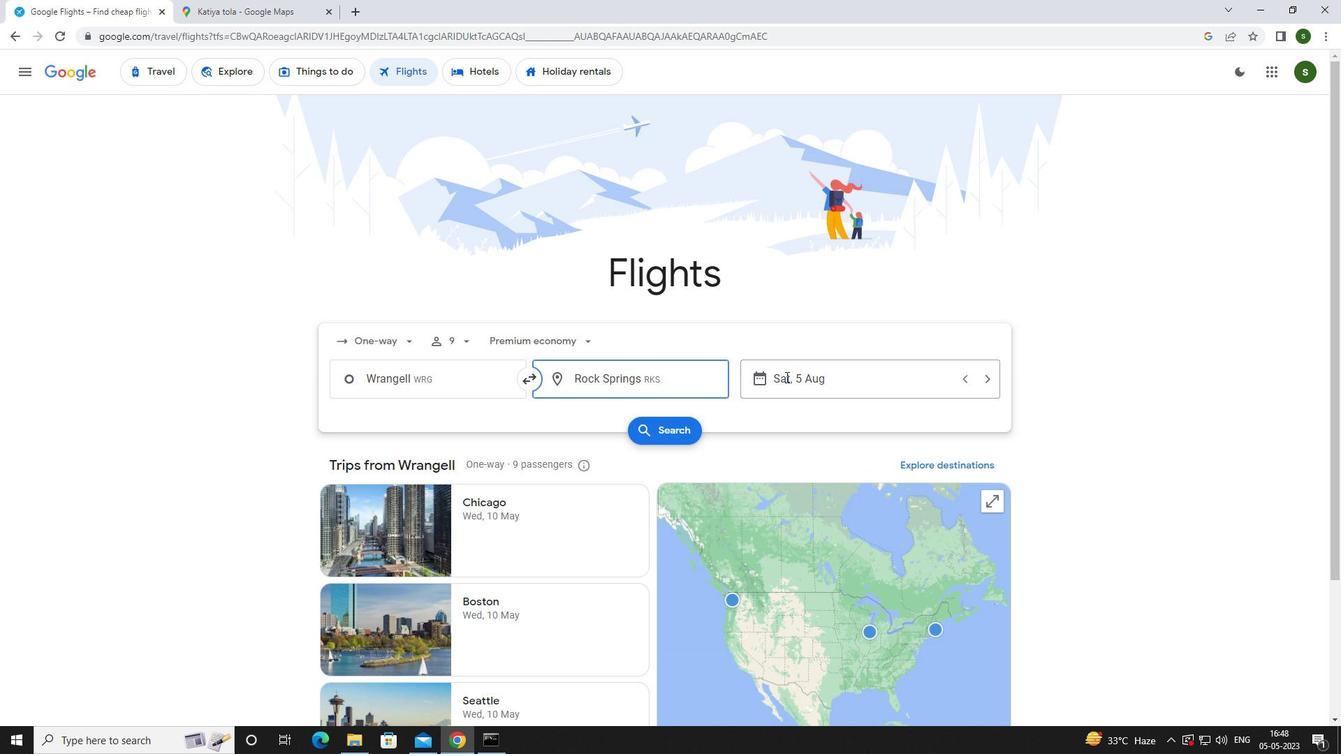 
Action: Mouse moved to (705, 479)
Screenshot: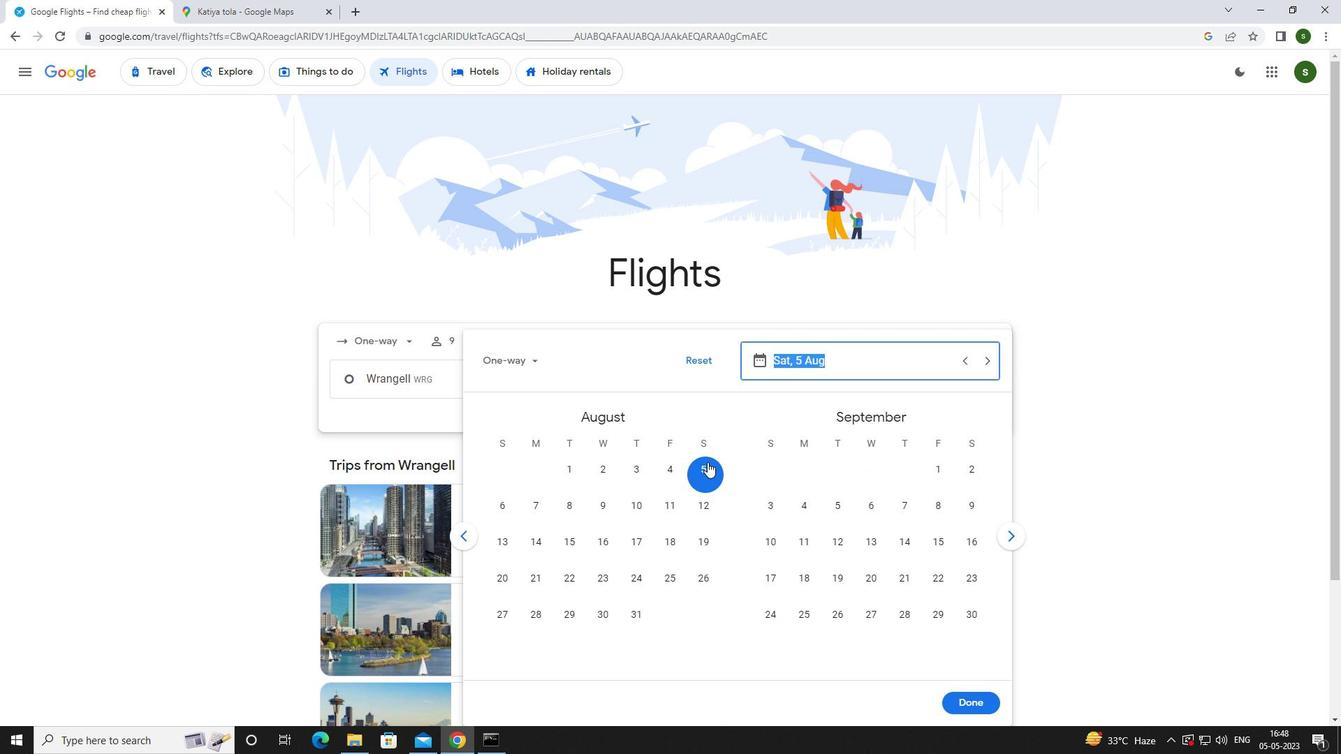 
Action: Mouse pressed left at (705, 479)
Screenshot: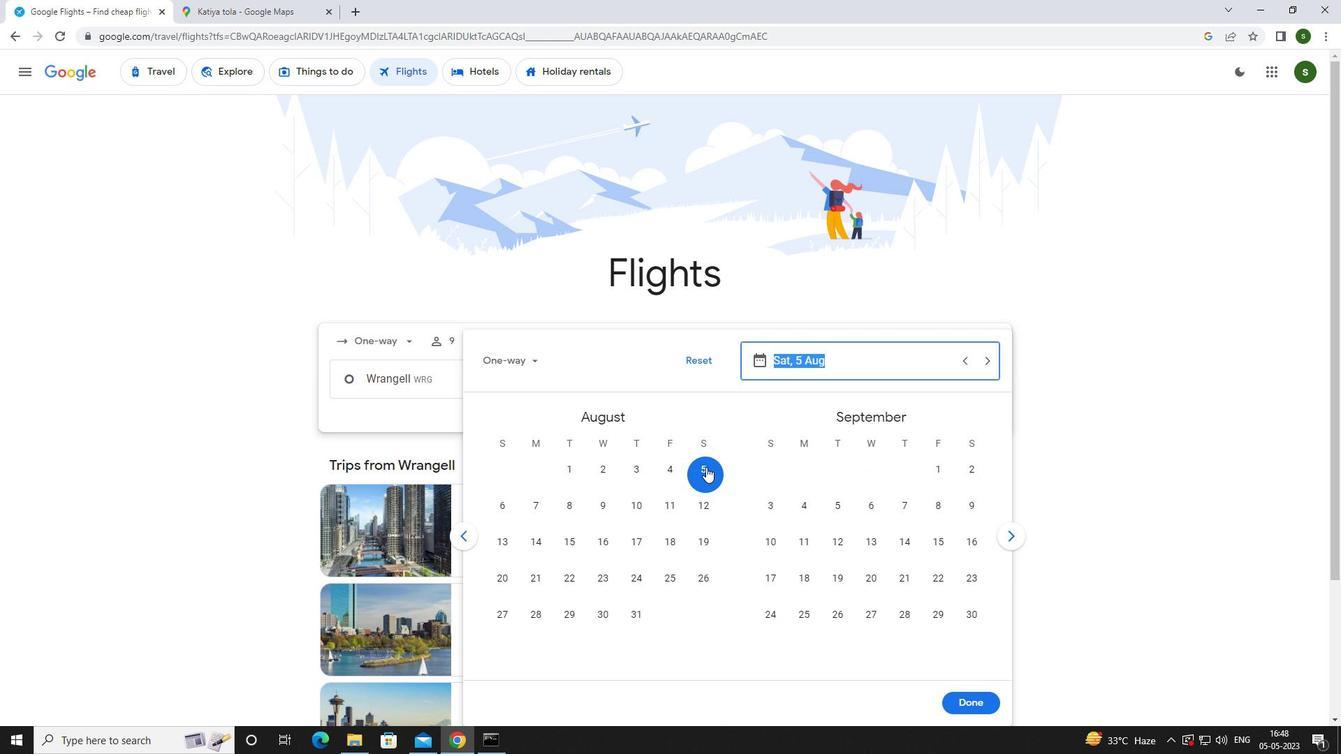 
Action: Mouse moved to (959, 703)
Screenshot: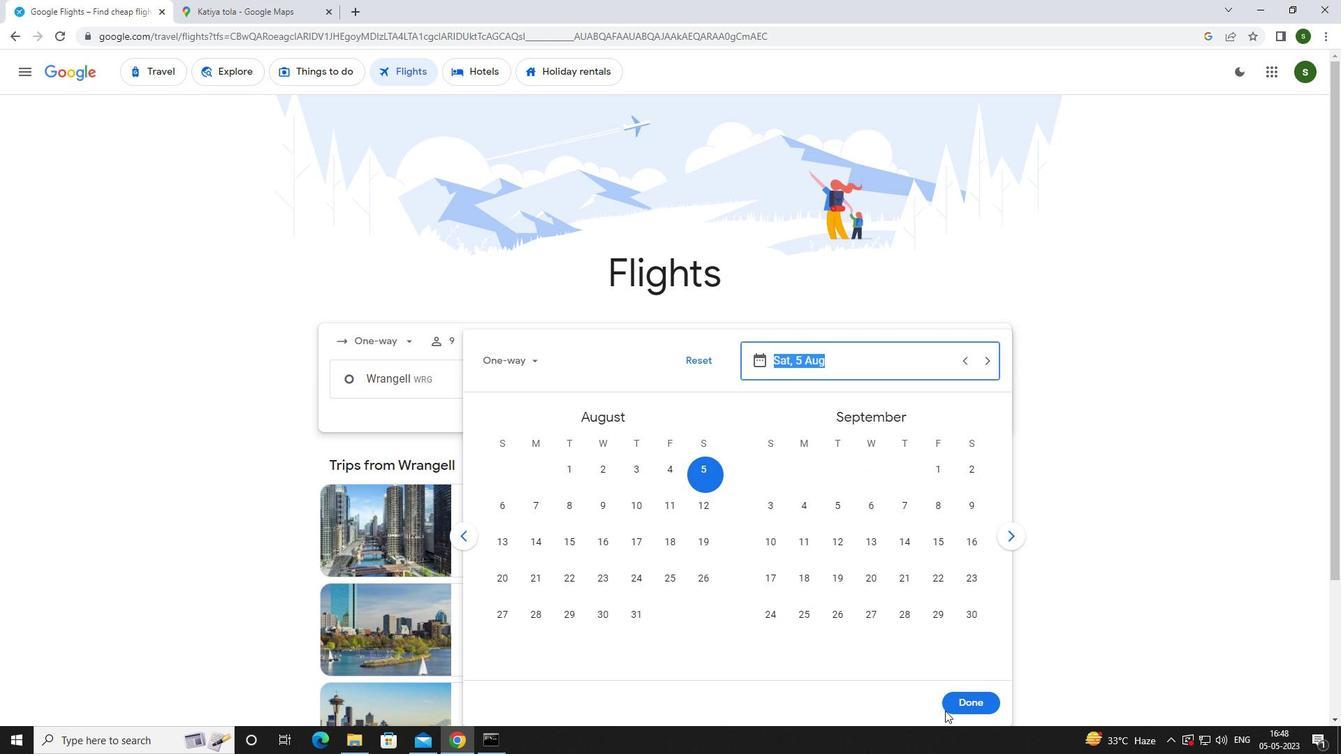 
Action: Mouse pressed left at (959, 703)
Screenshot: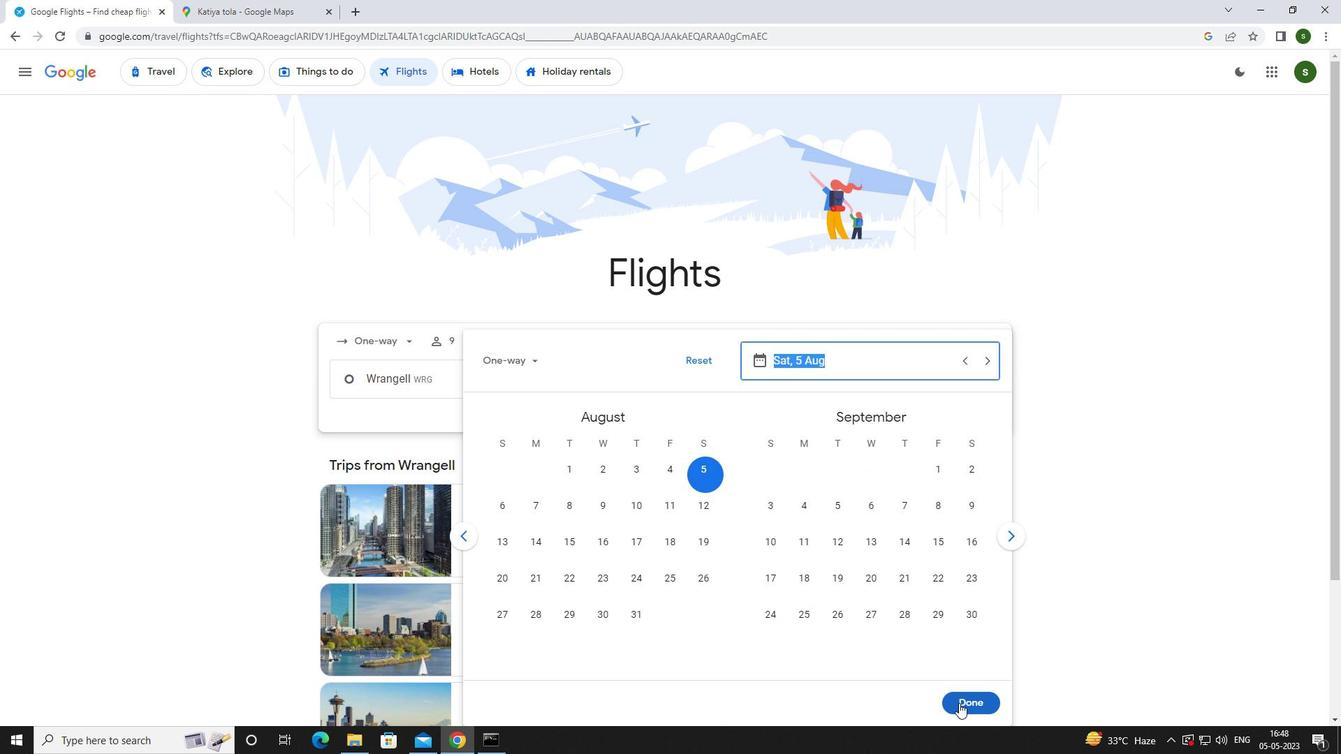 
Action: Mouse moved to (658, 431)
Screenshot: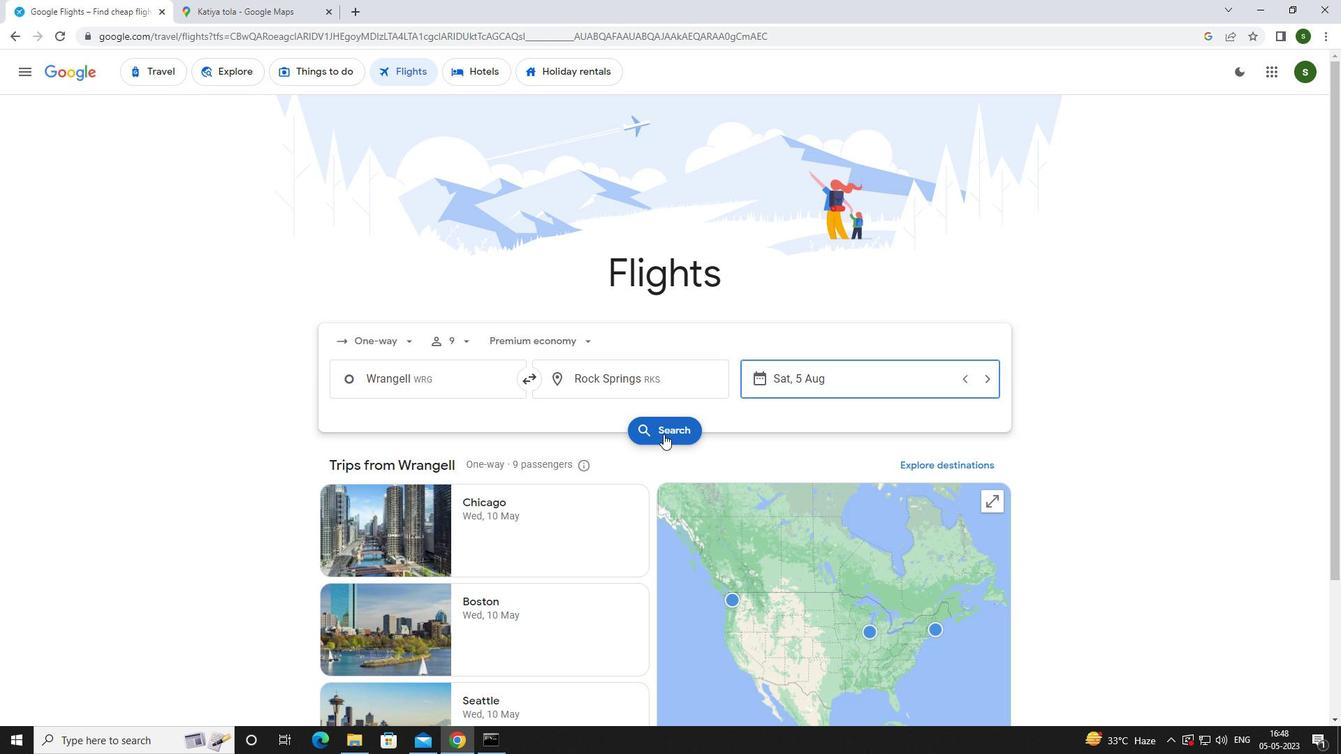 
Action: Mouse pressed left at (658, 431)
Screenshot: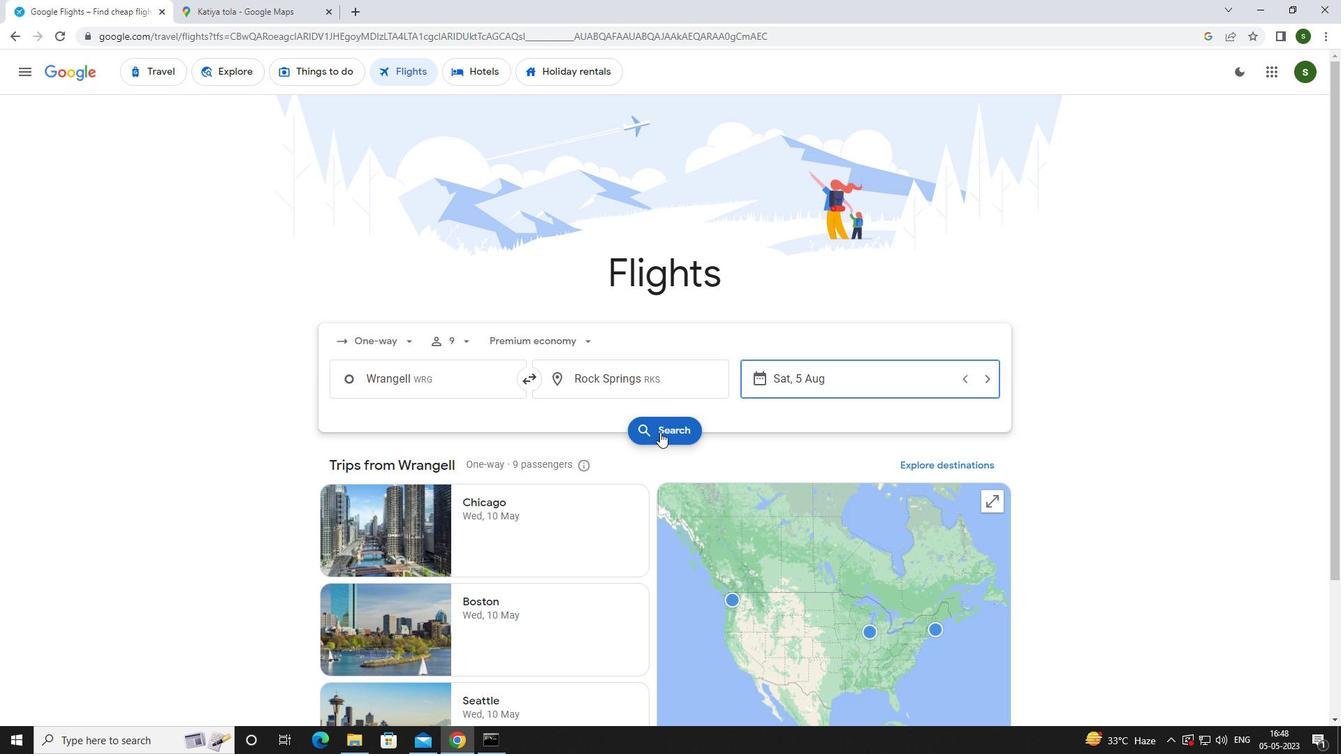 
Action: Mouse moved to (359, 203)
Screenshot: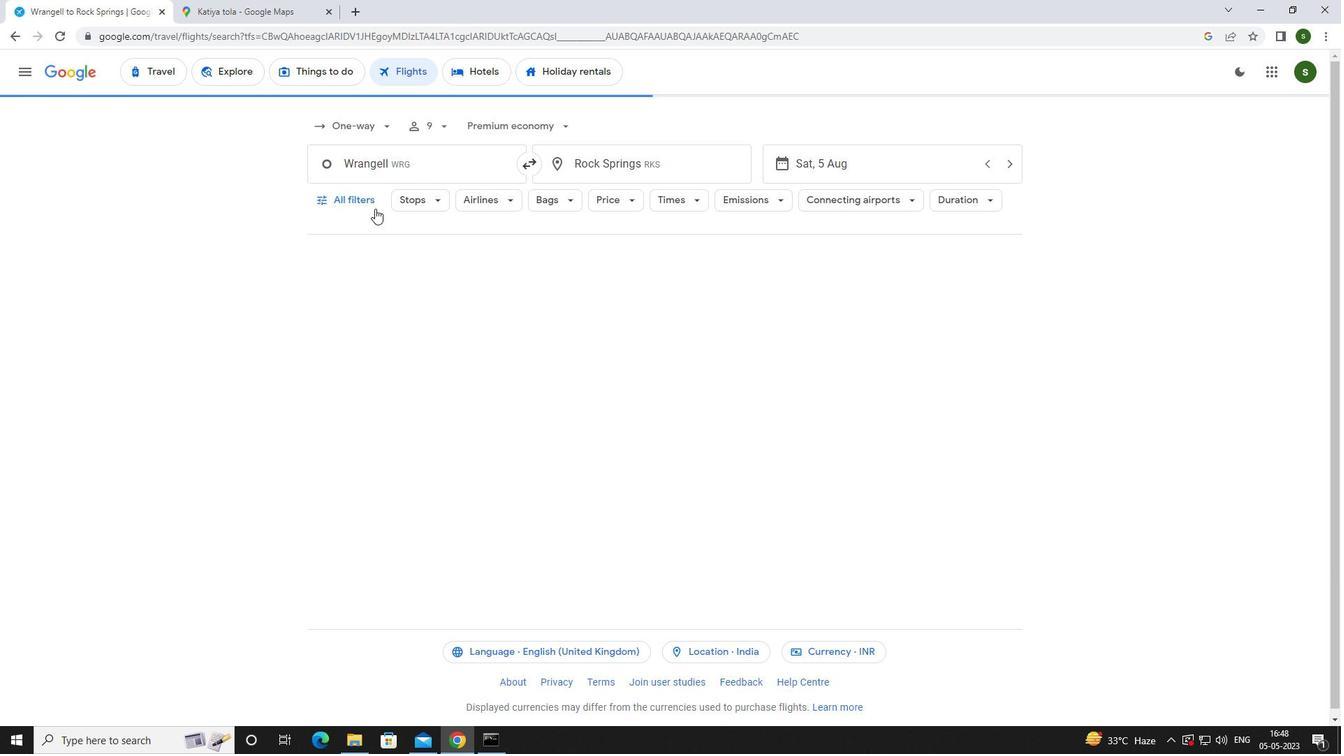 
Action: Mouse pressed left at (359, 203)
Screenshot: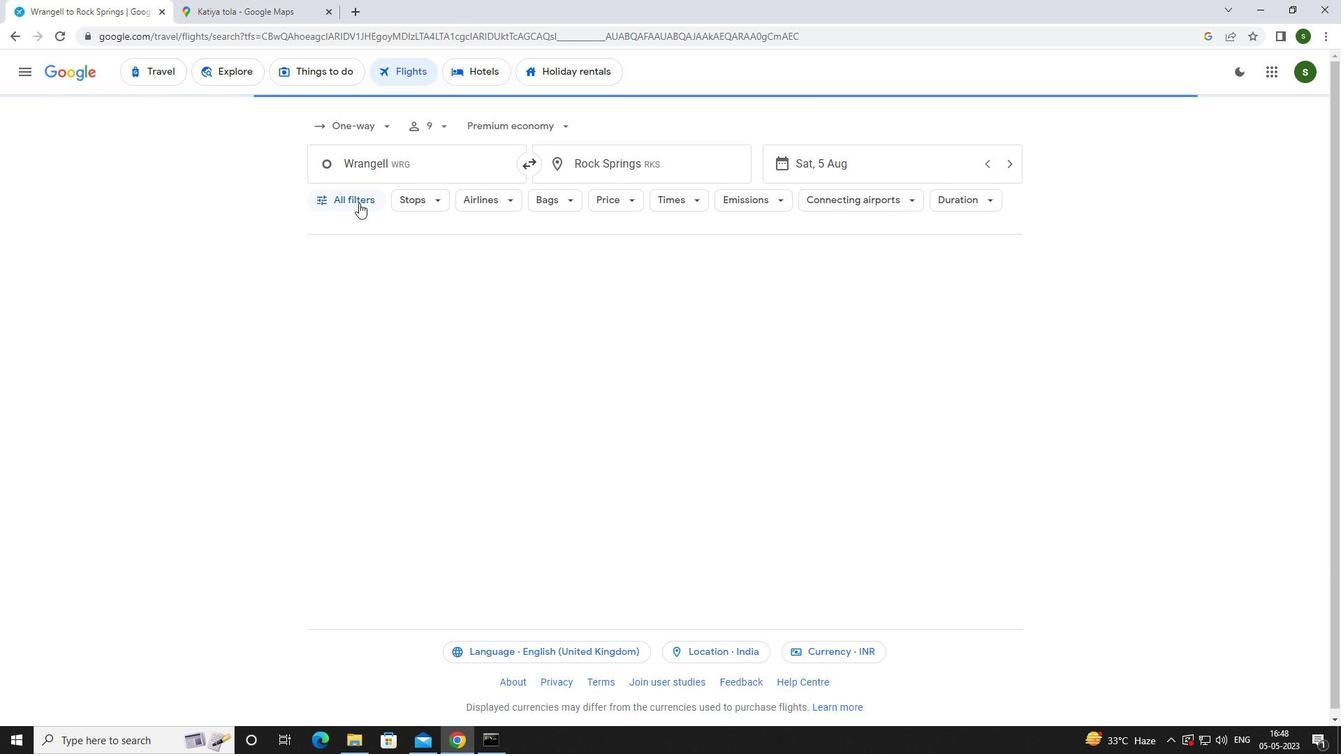 
Action: Mouse moved to (516, 495)
Screenshot: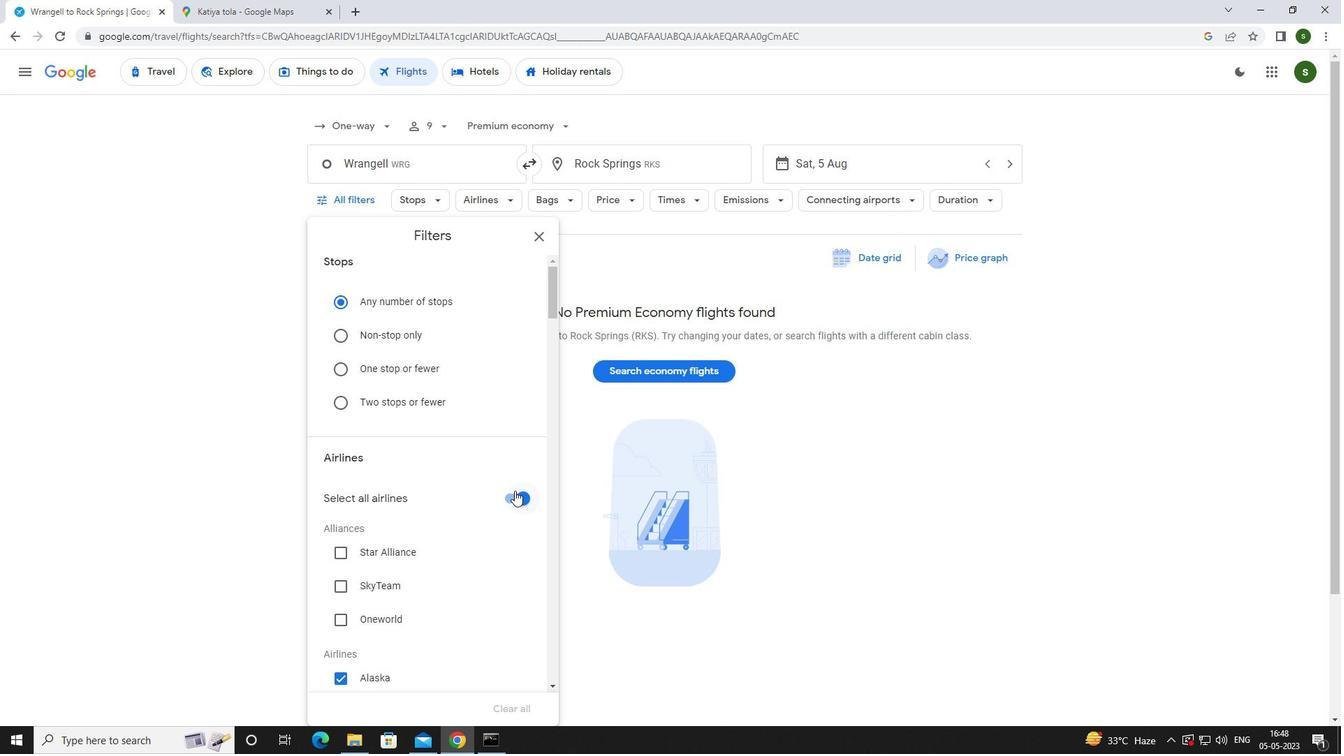 
Action: Mouse pressed left at (516, 495)
Screenshot: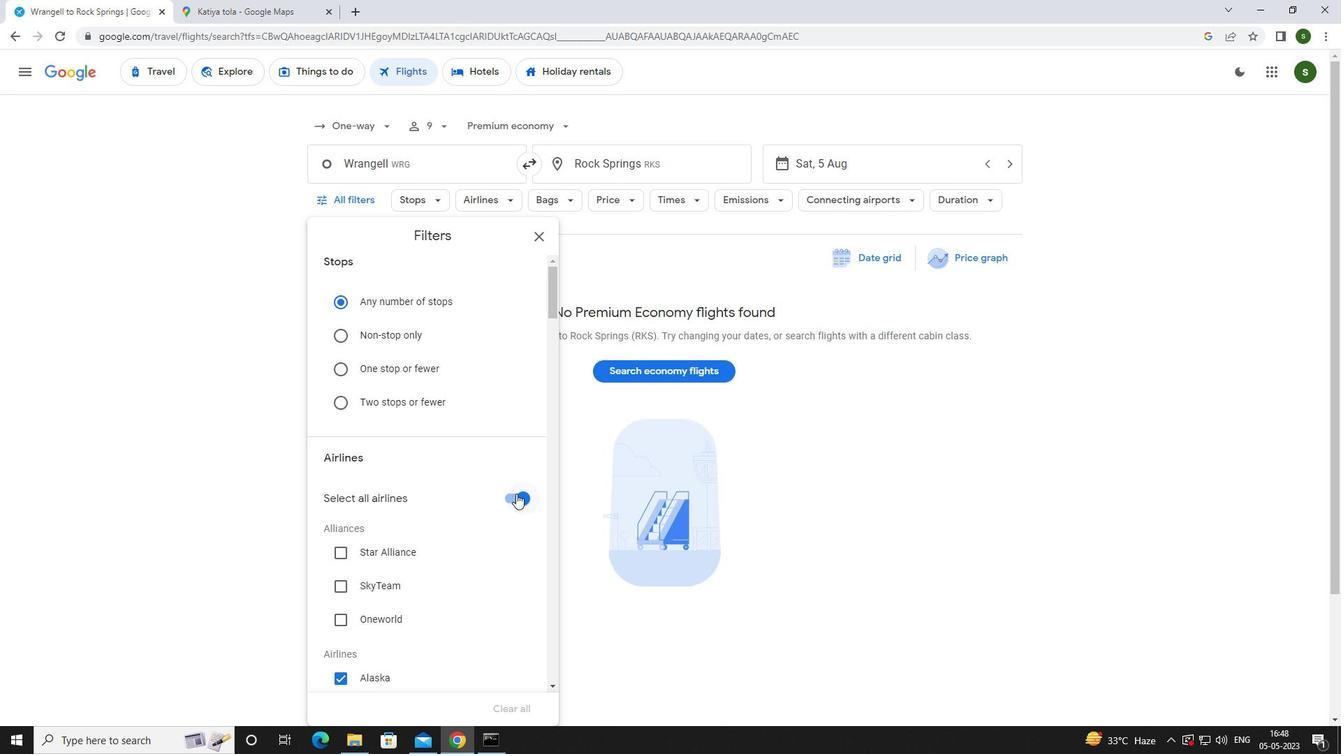 
Action: Mouse moved to (451, 459)
Screenshot: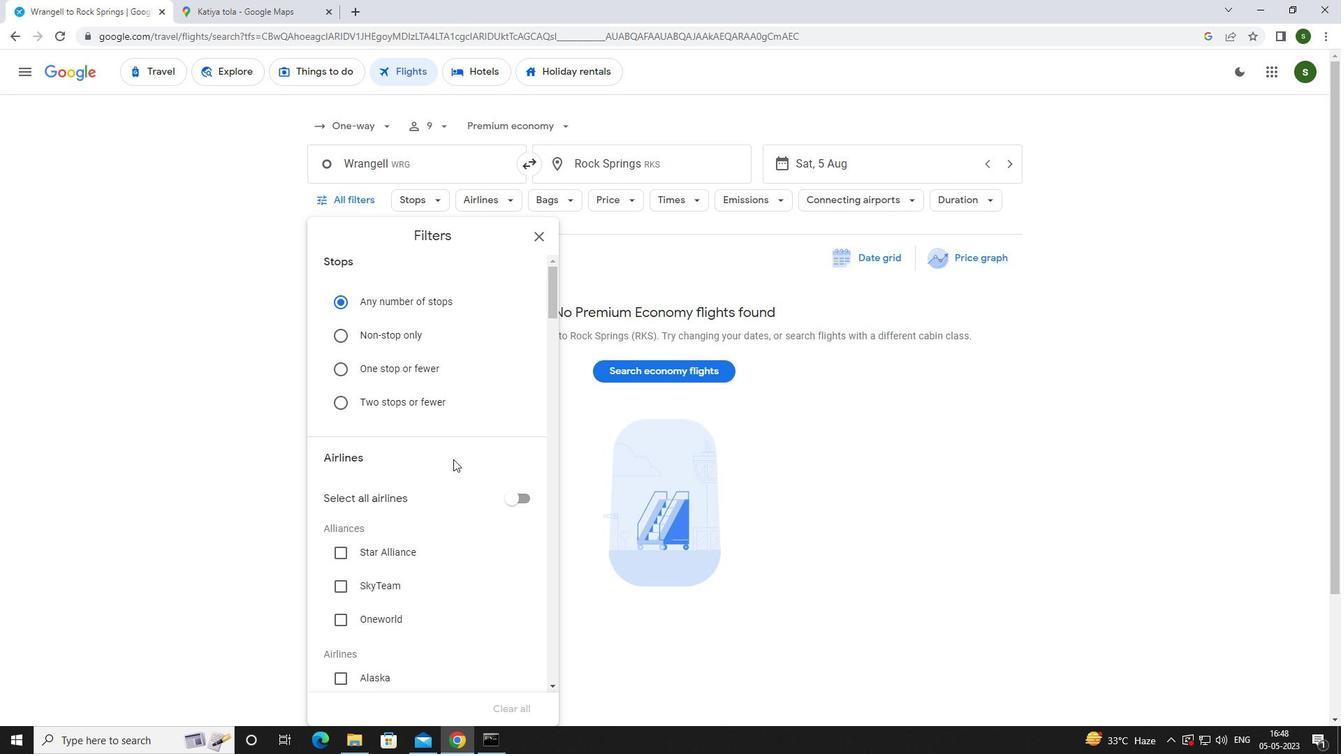 
Action: Mouse scrolled (451, 458) with delta (0, 0)
Screenshot: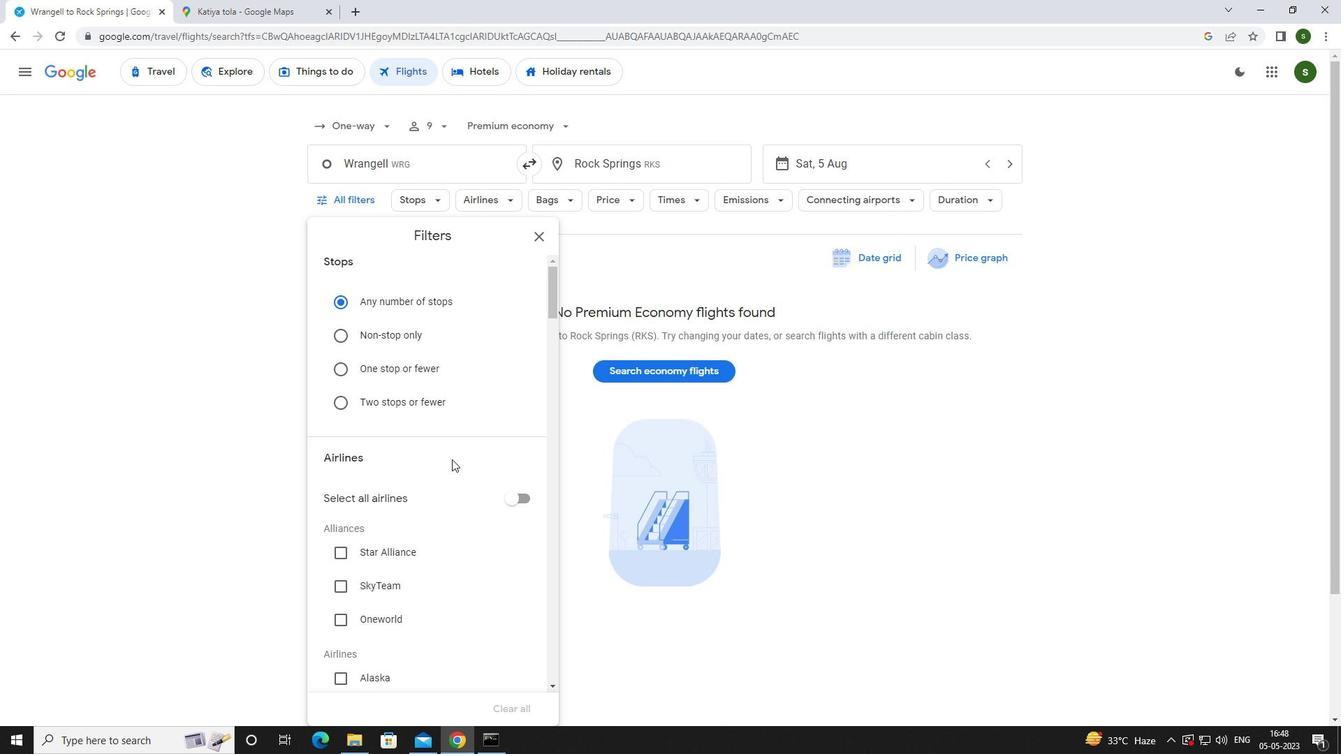 
Action: Mouse moved to (449, 459)
Screenshot: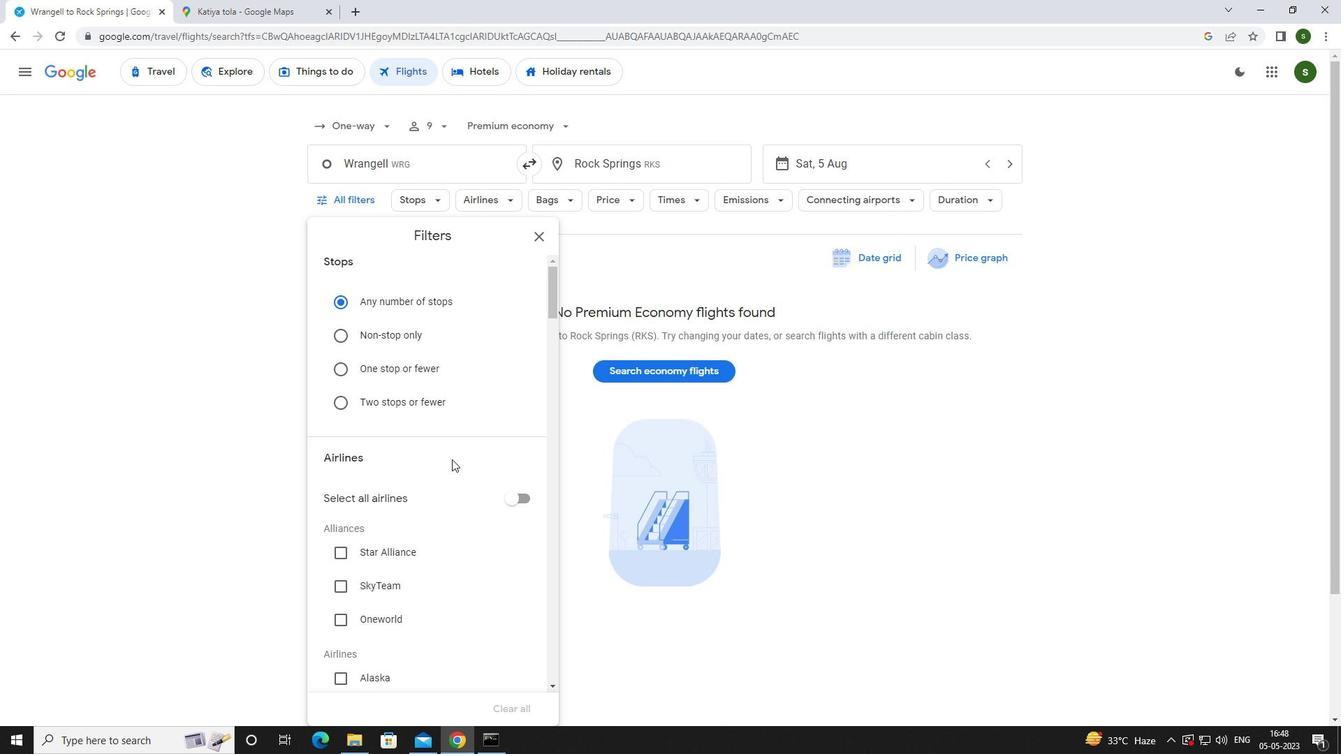
Action: Mouse scrolled (449, 458) with delta (0, 0)
Screenshot: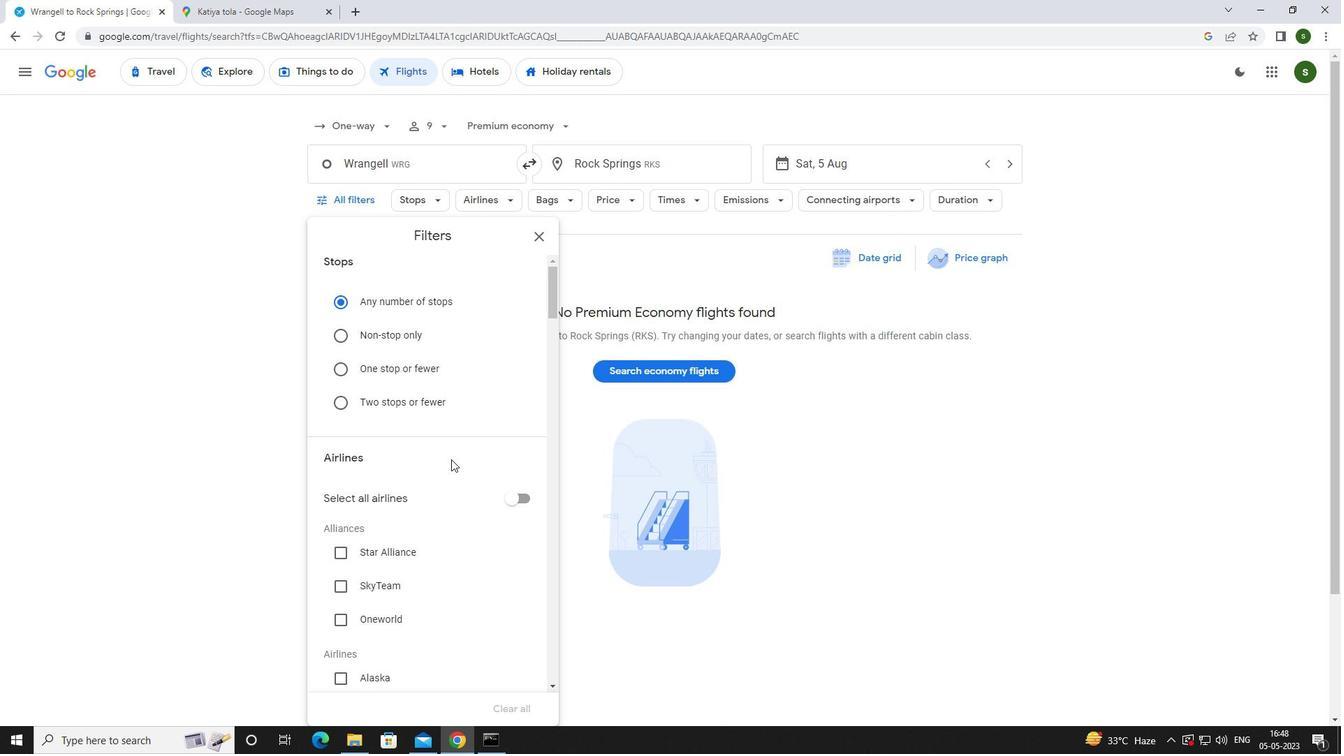 
Action: Mouse moved to (448, 459)
Screenshot: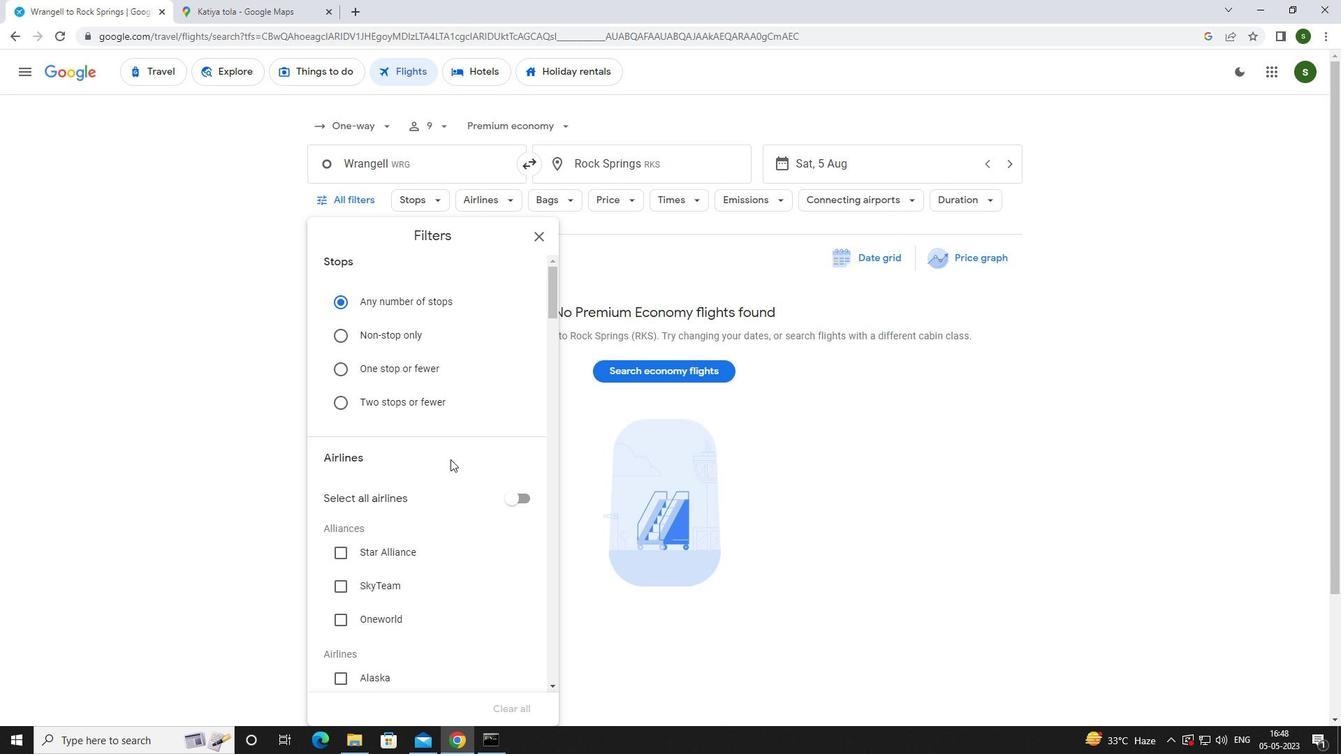 
Action: Mouse scrolled (448, 458) with delta (0, 0)
Screenshot: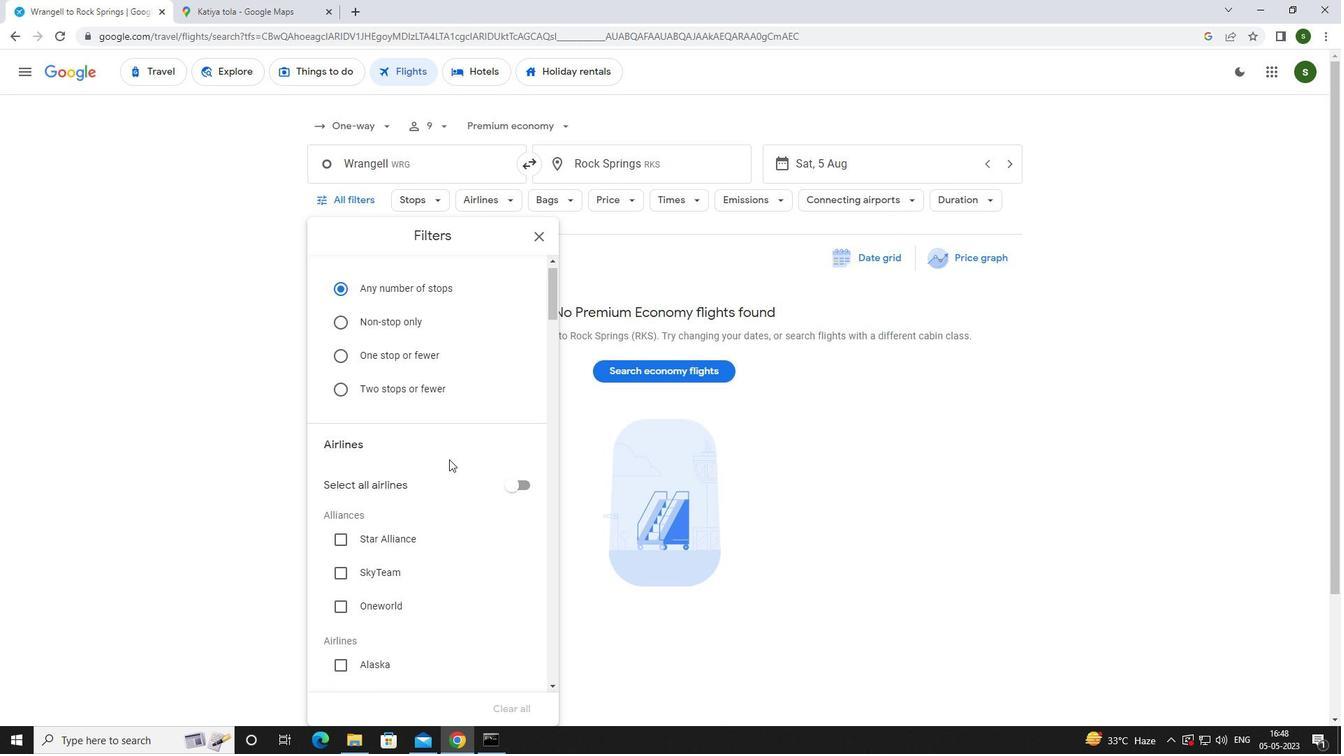 
Action: Mouse scrolled (448, 458) with delta (0, 0)
Screenshot: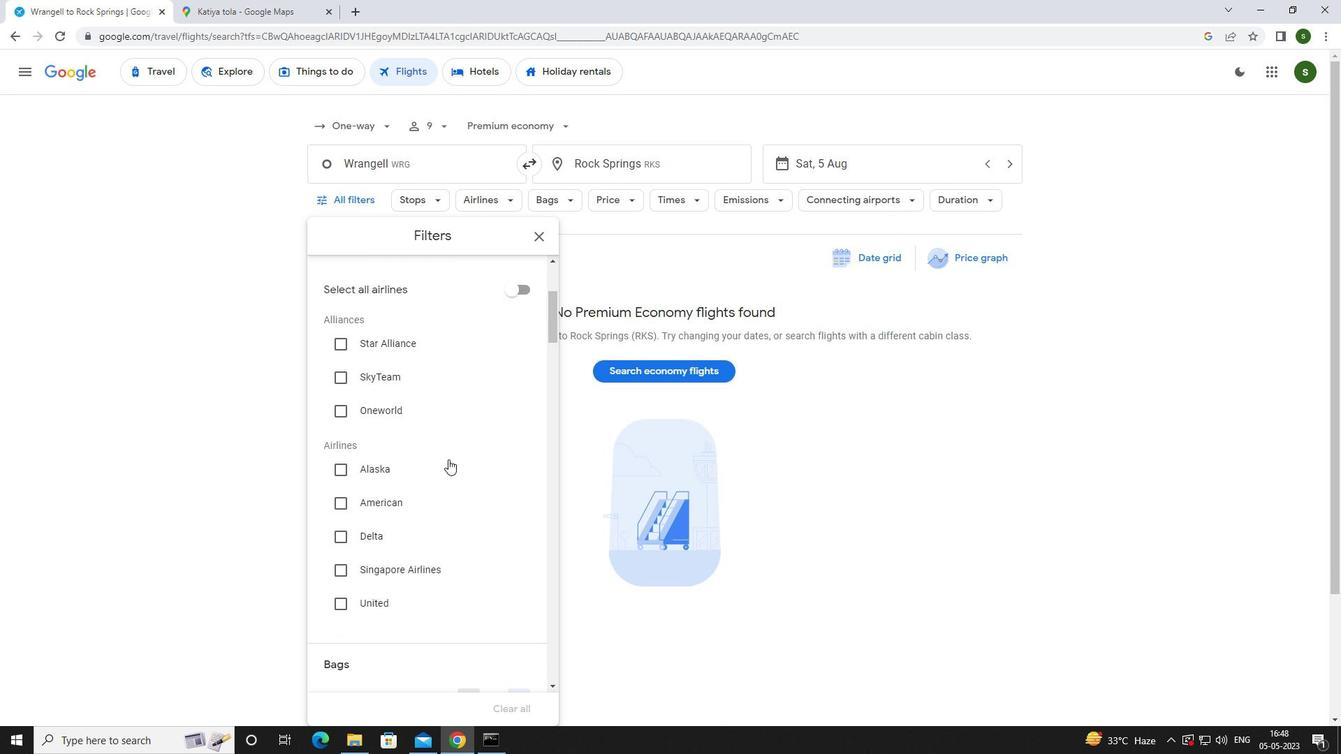 
Action: Mouse scrolled (448, 458) with delta (0, 0)
Screenshot: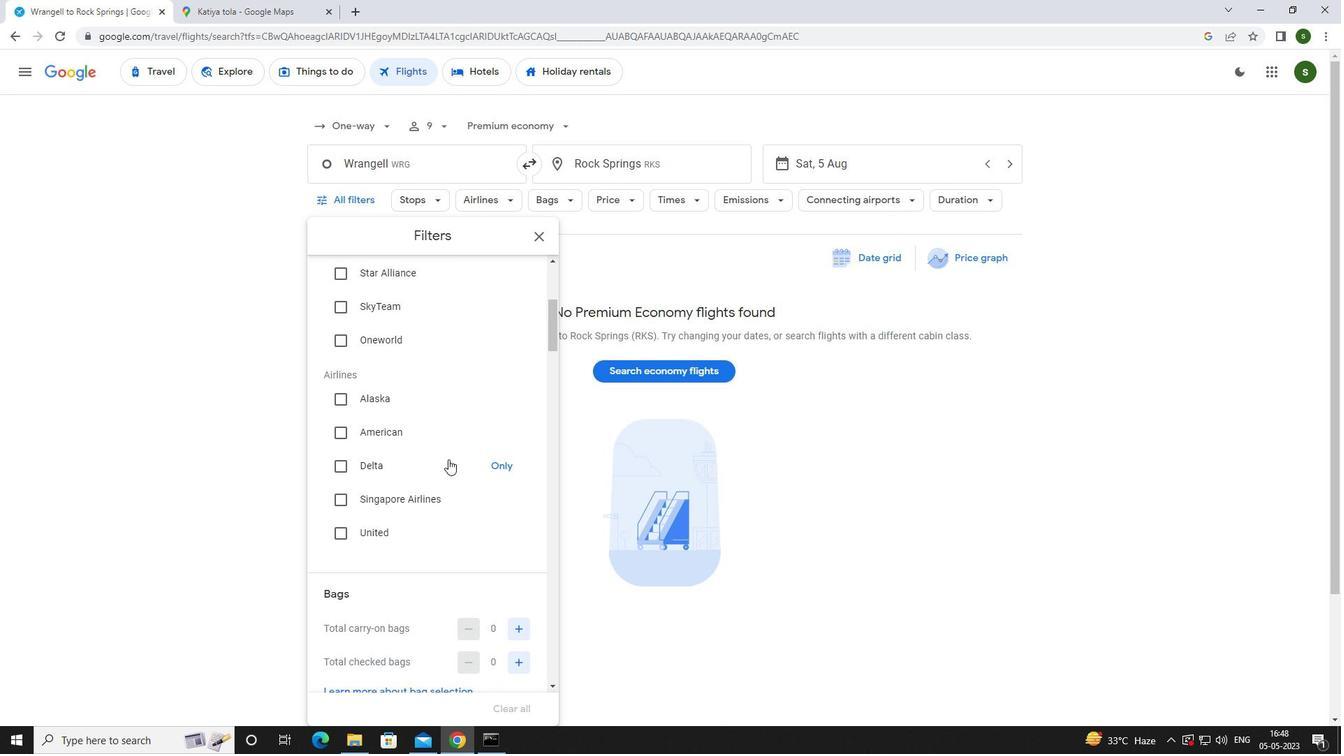 
Action: Mouse scrolled (448, 458) with delta (0, 0)
Screenshot: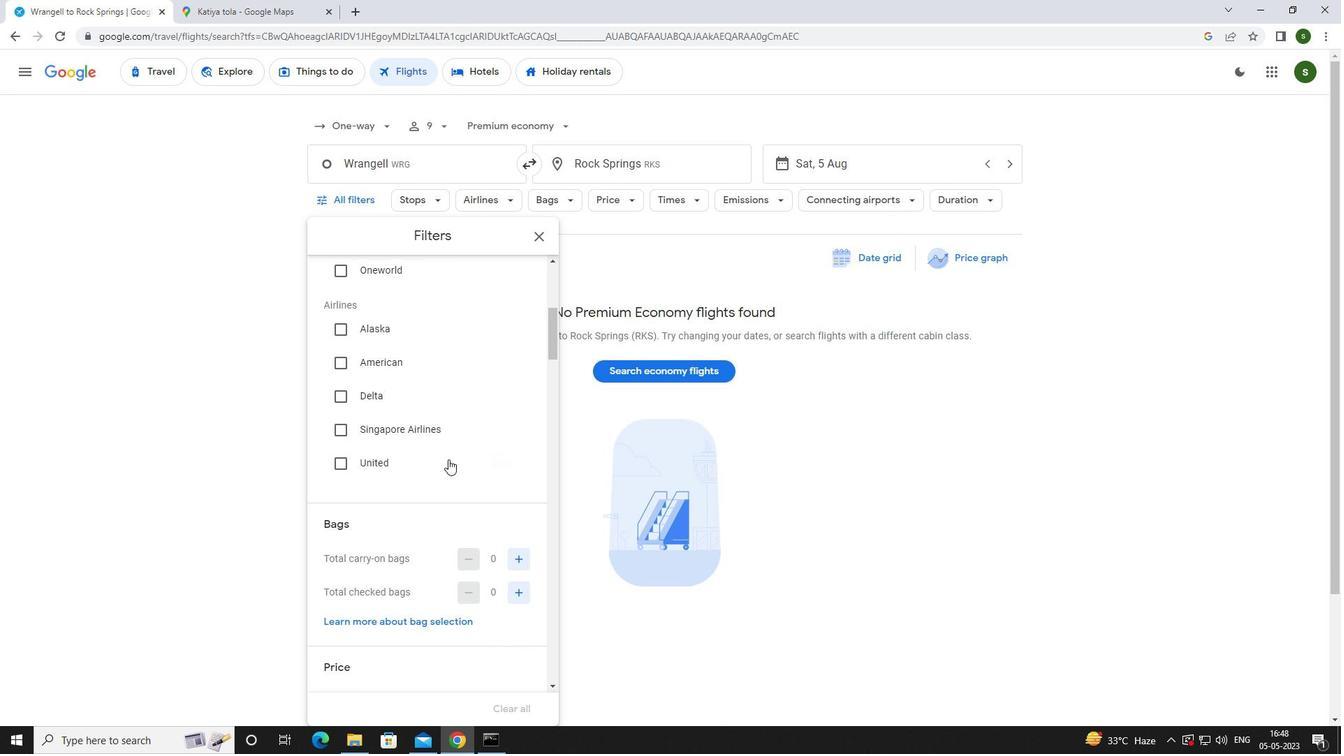 
Action: Mouse moved to (517, 483)
Screenshot: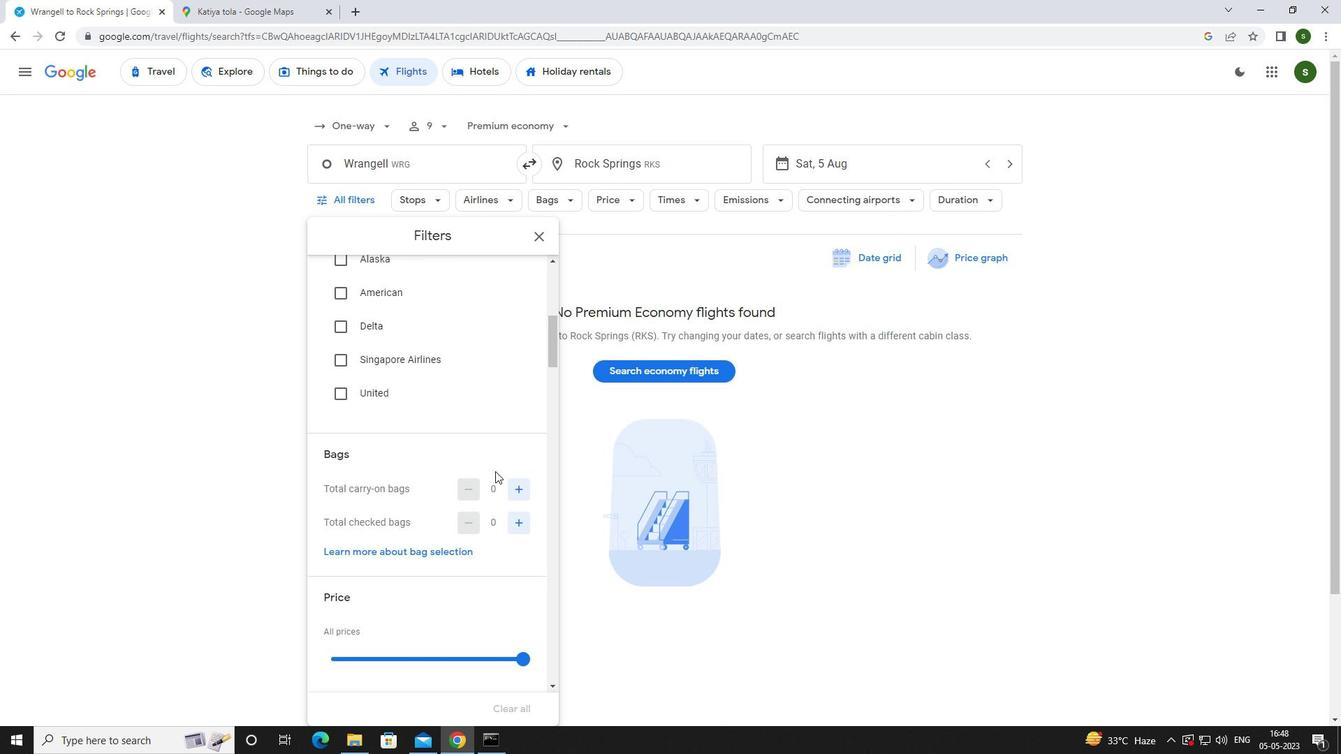 
Action: Mouse pressed left at (517, 483)
Screenshot: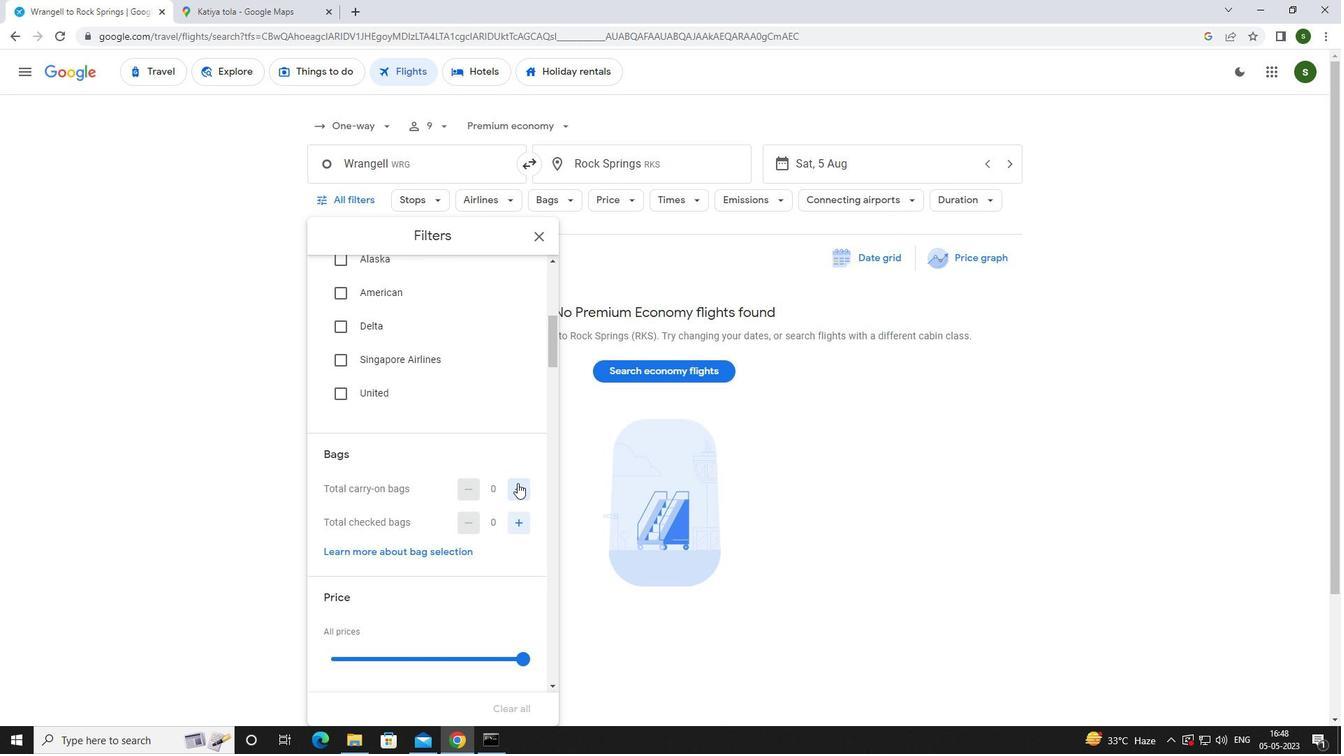 
Action: Mouse pressed left at (517, 483)
Screenshot: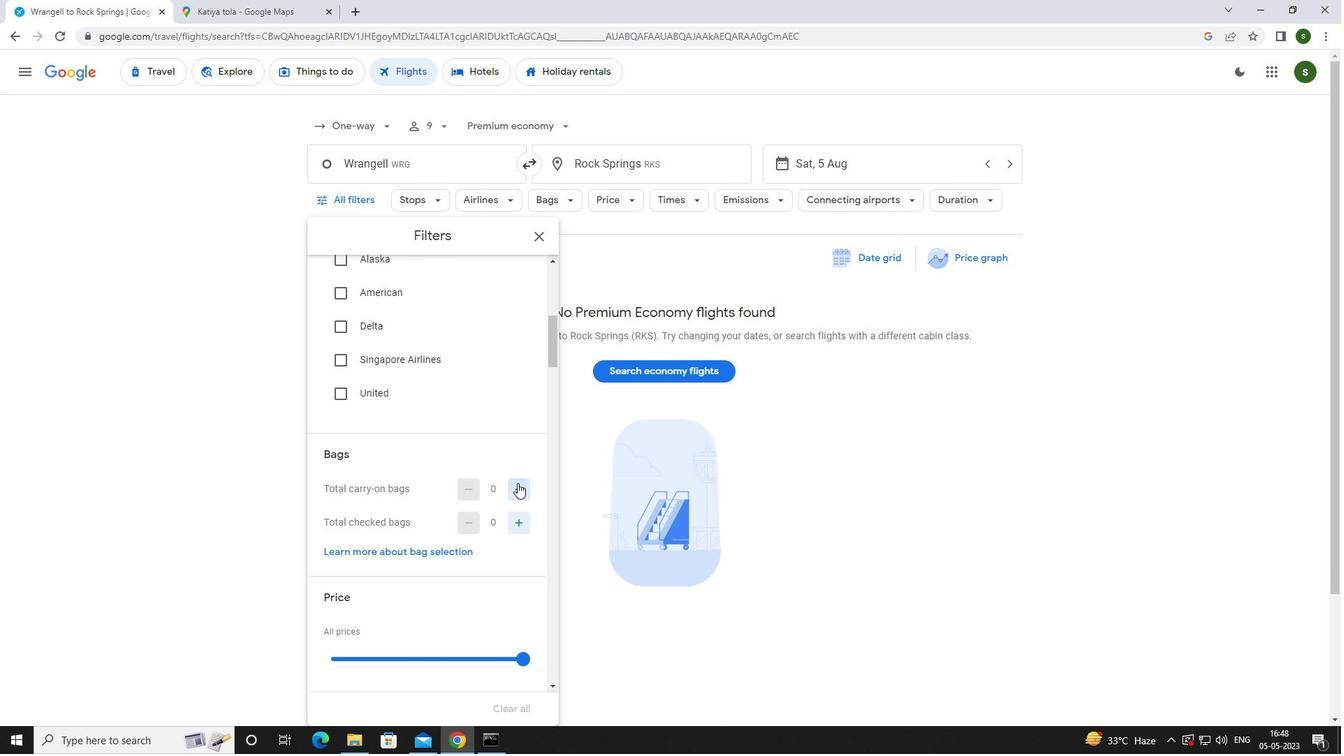
Action: Mouse scrolled (517, 482) with delta (0, 0)
Screenshot: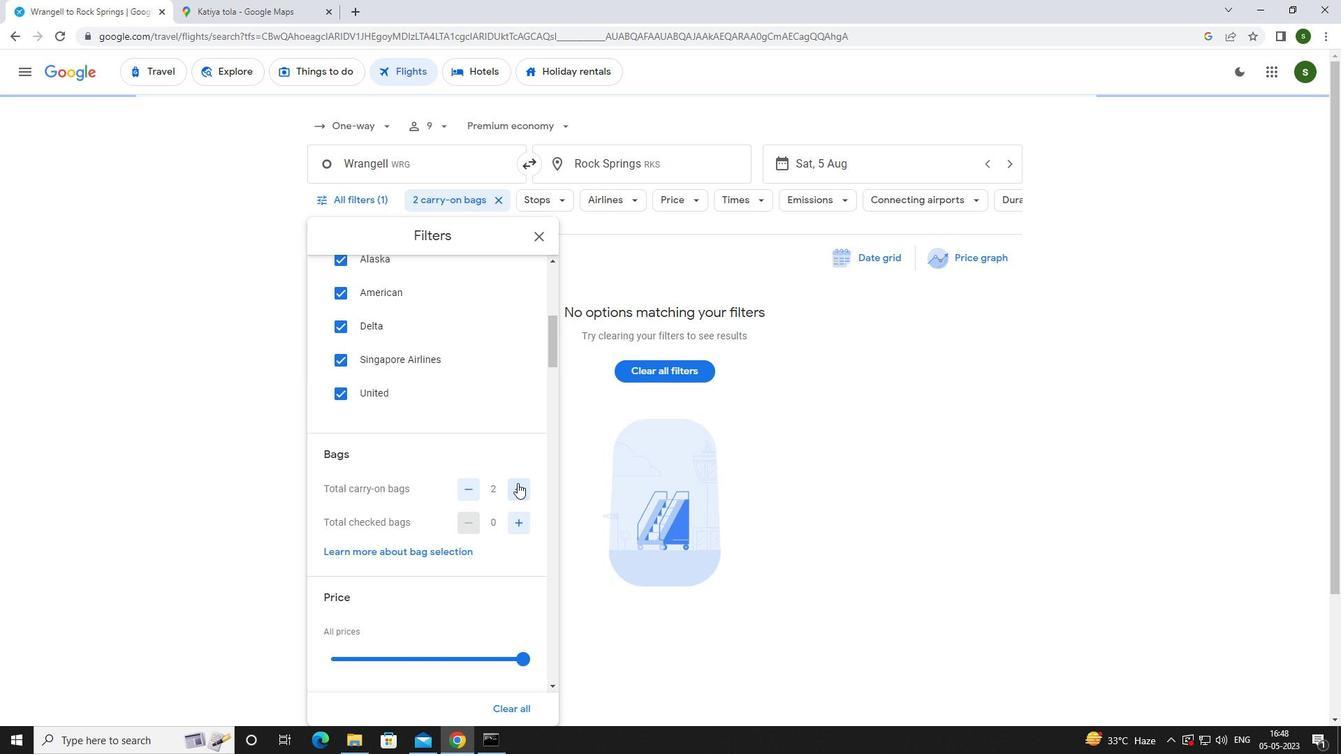 
Action: Mouse scrolled (517, 482) with delta (0, 0)
Screenshot: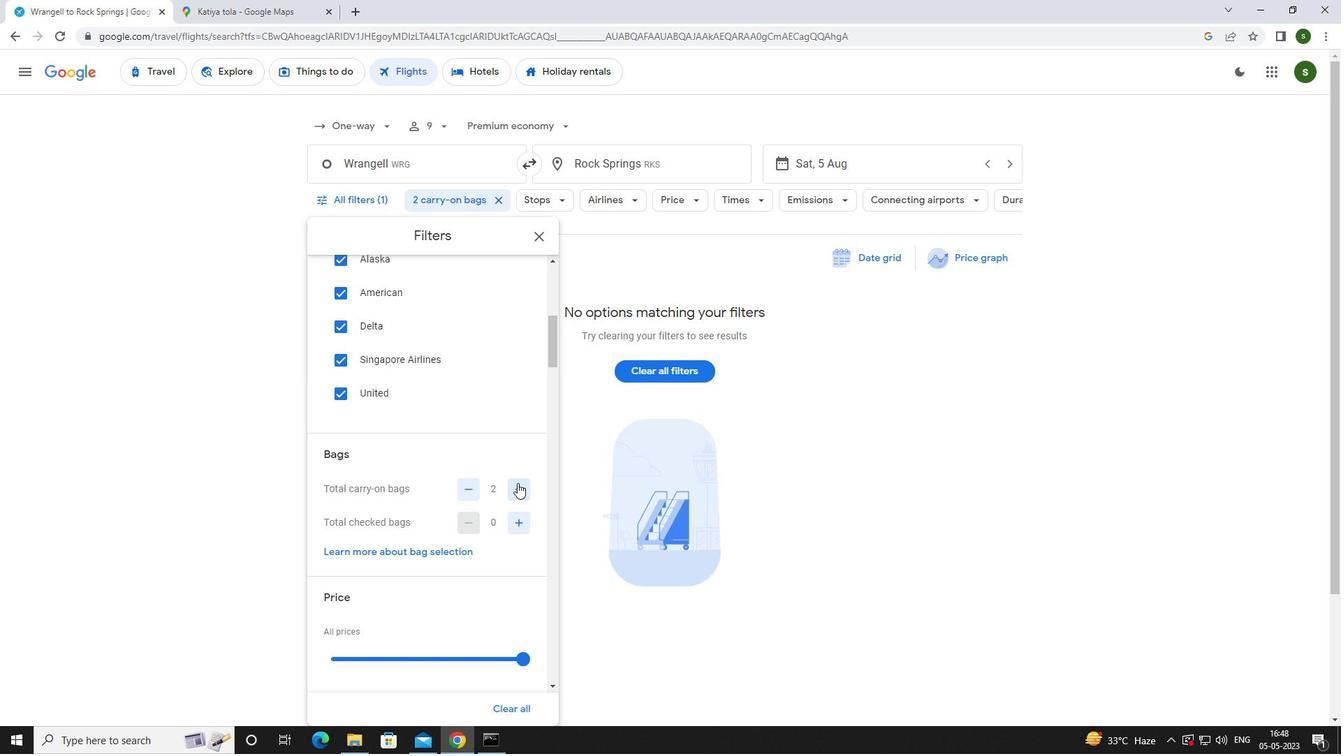 
Action: Mouse moved to (479, 503)
Screenshot: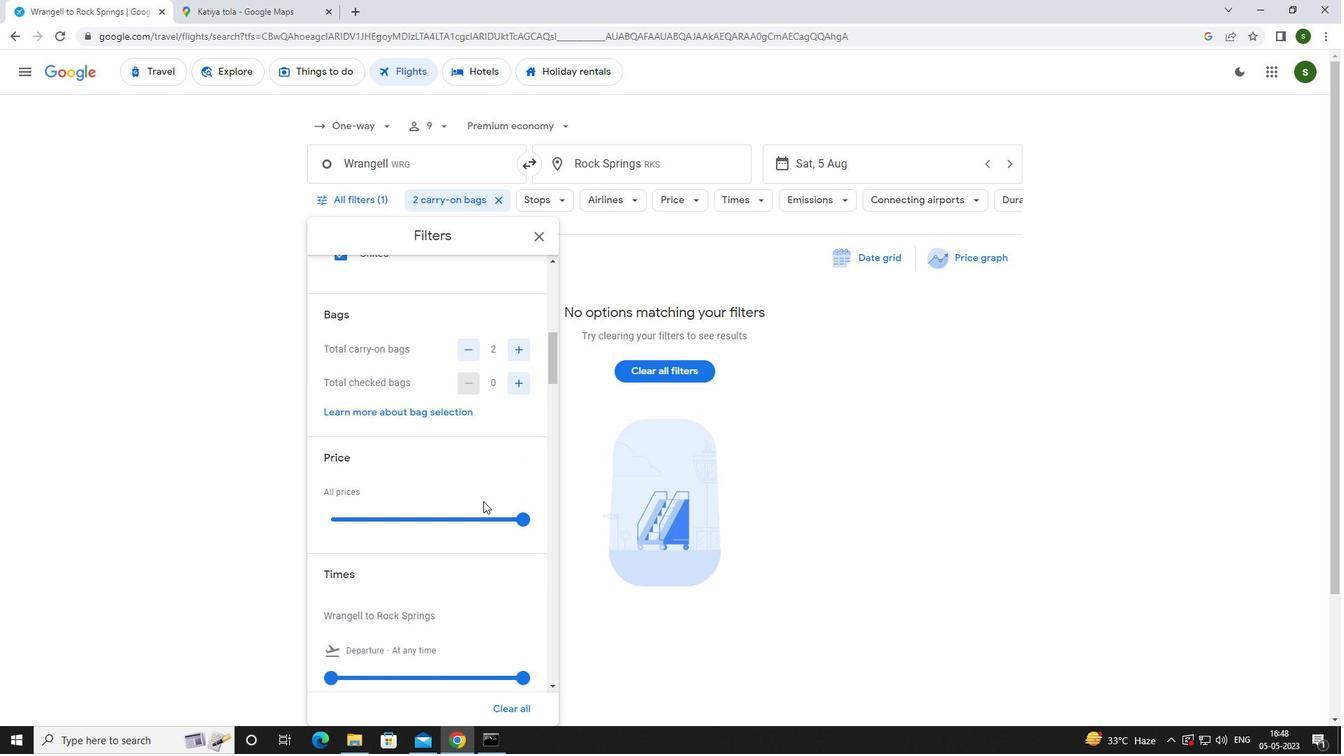 
Action: Mouse scrolled (479, 502) with delta (0, 0)
Screenshot: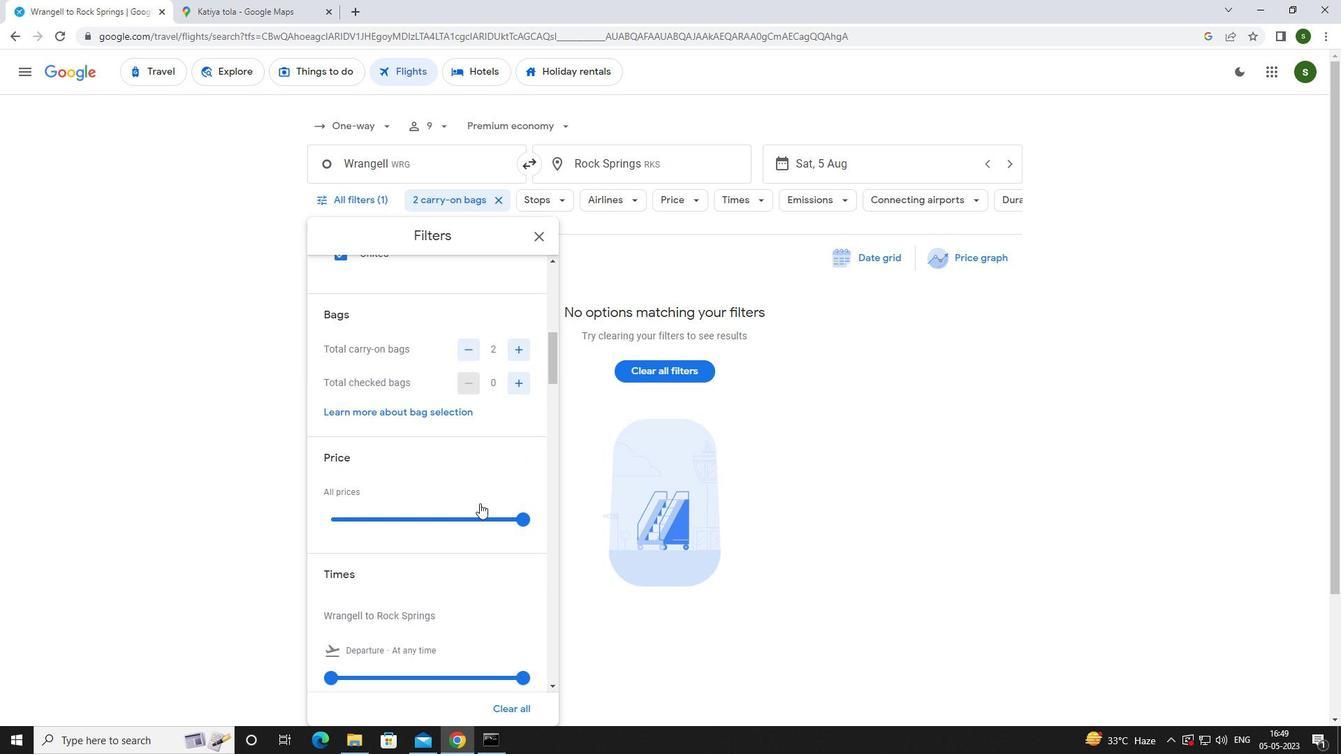 
Action: Mouse scrolled (479, 502) with delta (0, 0)
Screenshot: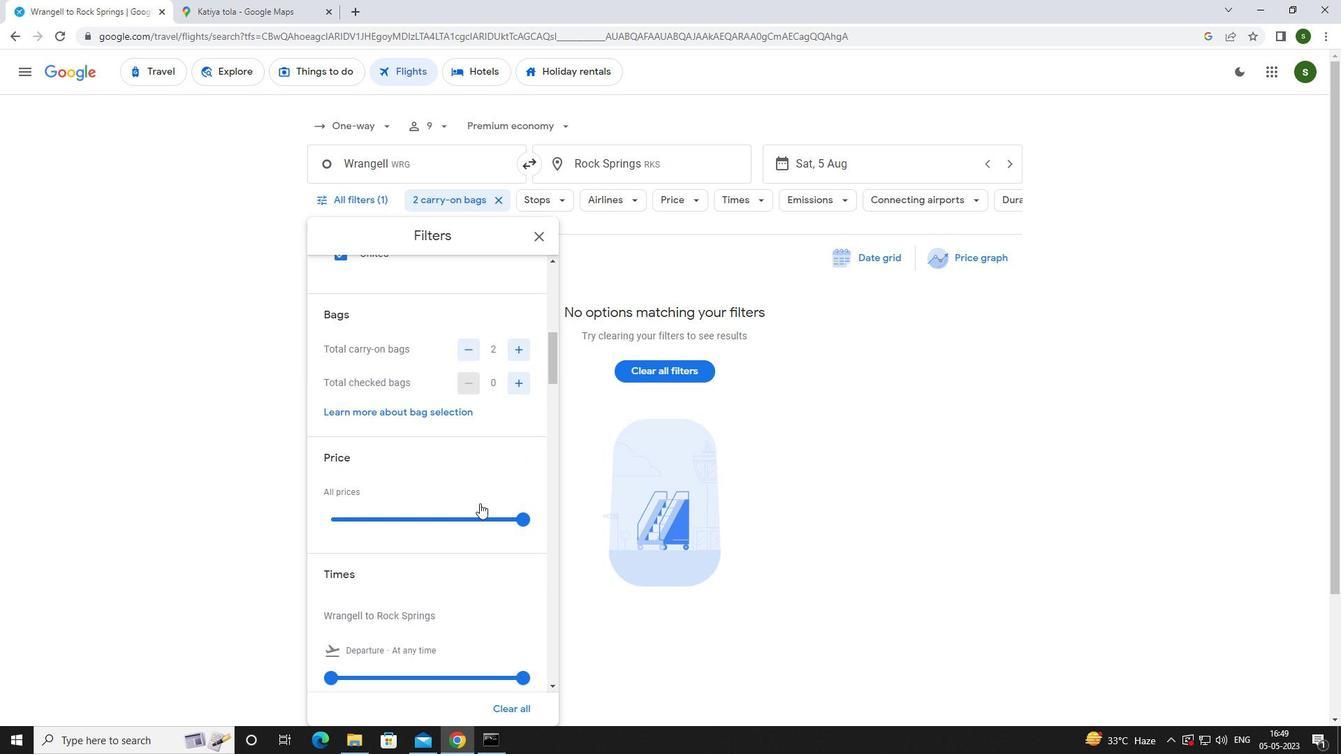 
Action: Mouse moved to (333, 539)
Screenshot: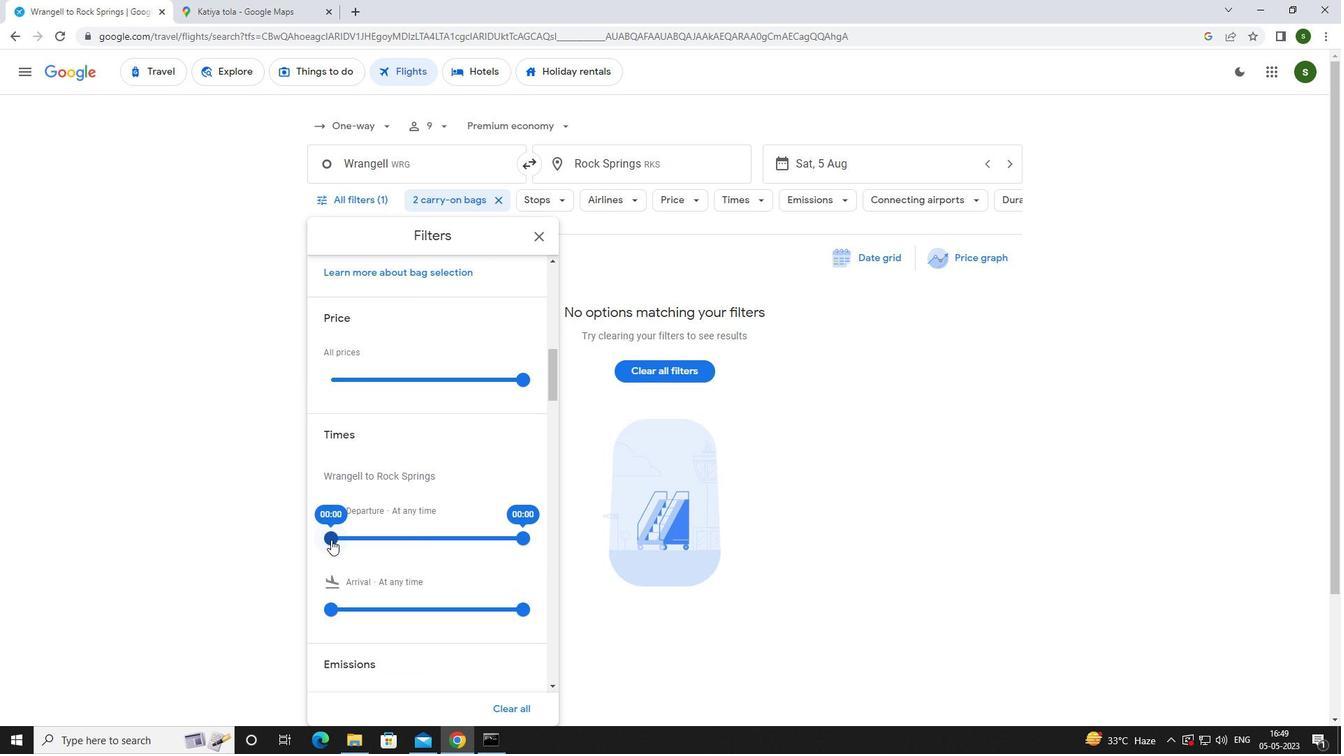 
Action: Mouse pressed left at (333, 539)
Screenshot: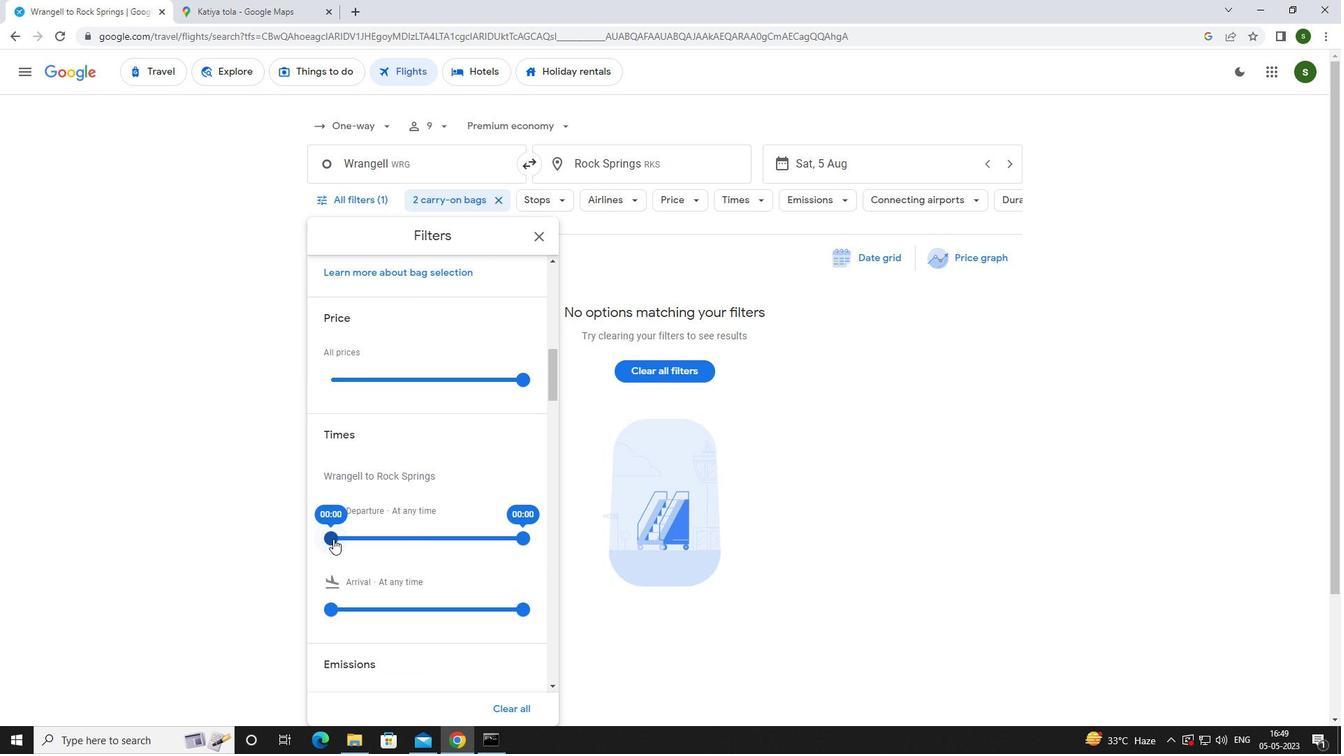 
Action: Mouse moved to (551, 577)
Screenshot: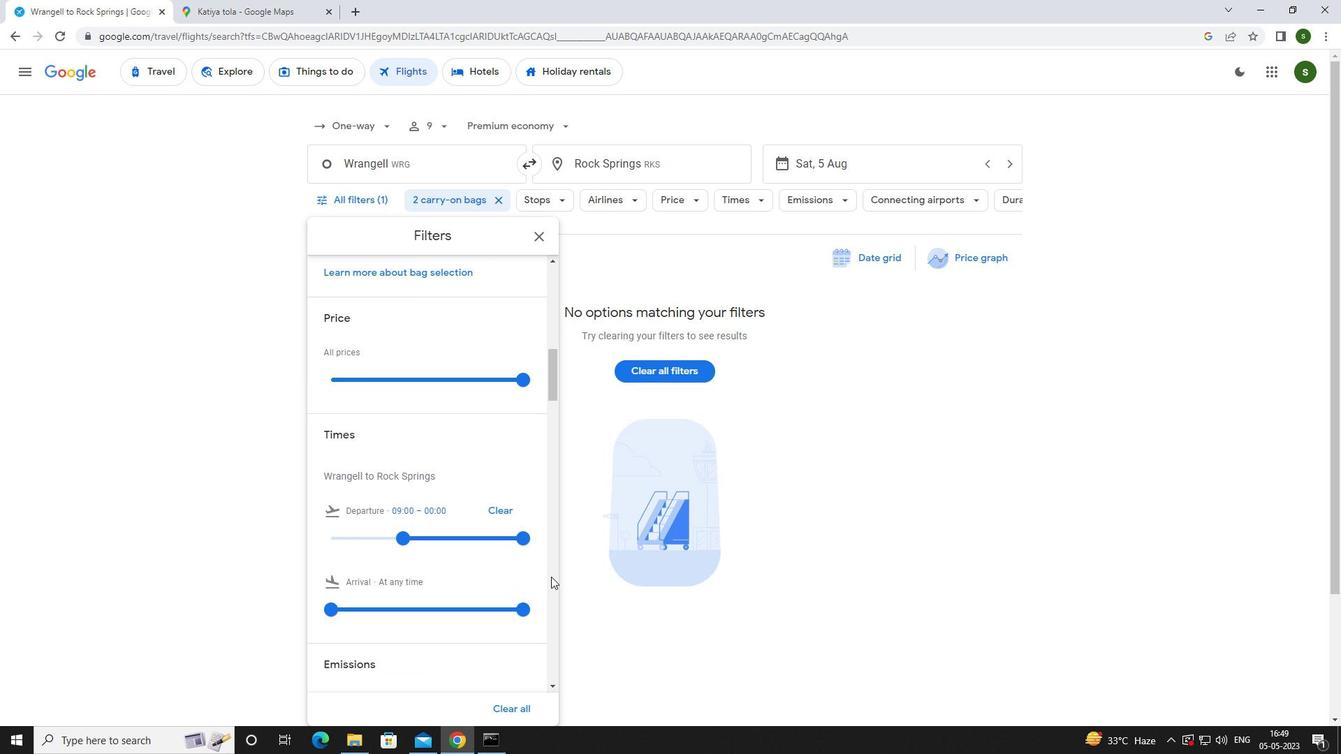 
Action: Mouse pressed left at (551, 577)
Screenshot: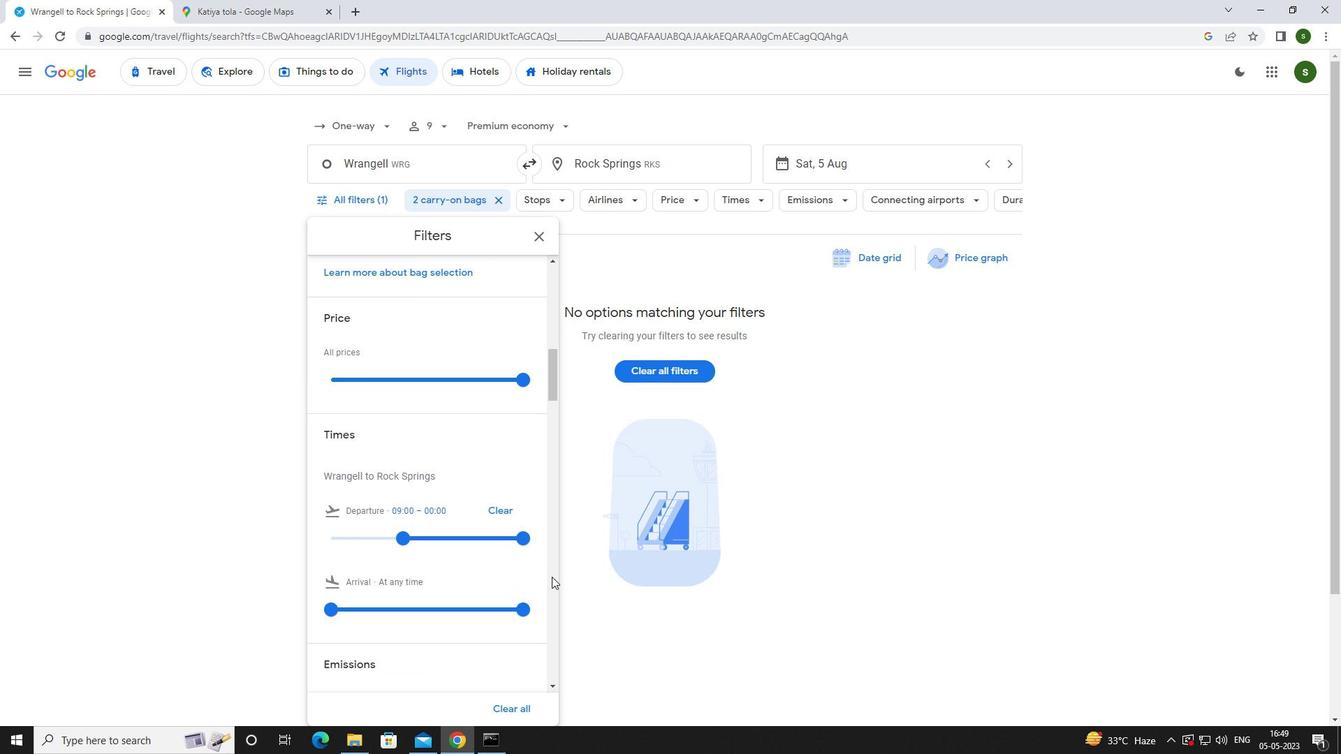 
Action: Mouse moved to (588, 572)
Screenshot: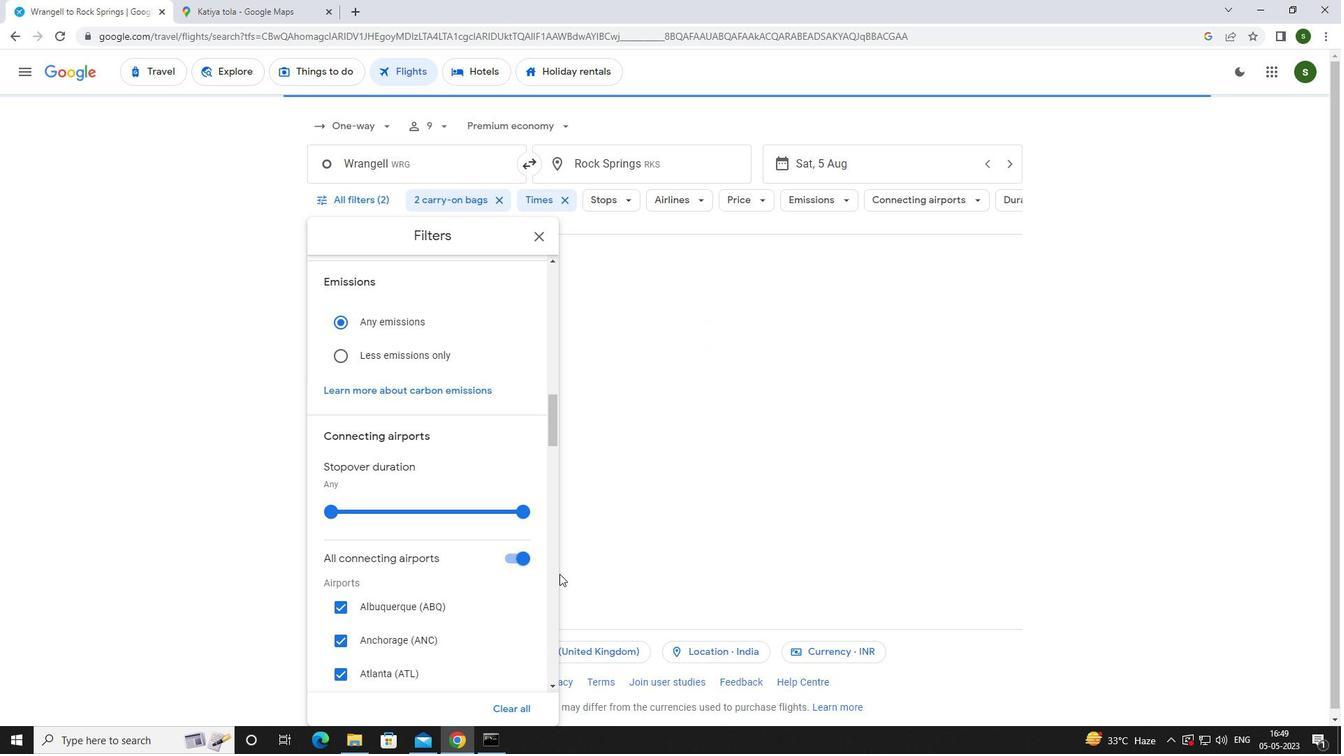 
Action: Mouse pressed left at (588, 572)
Screenshot: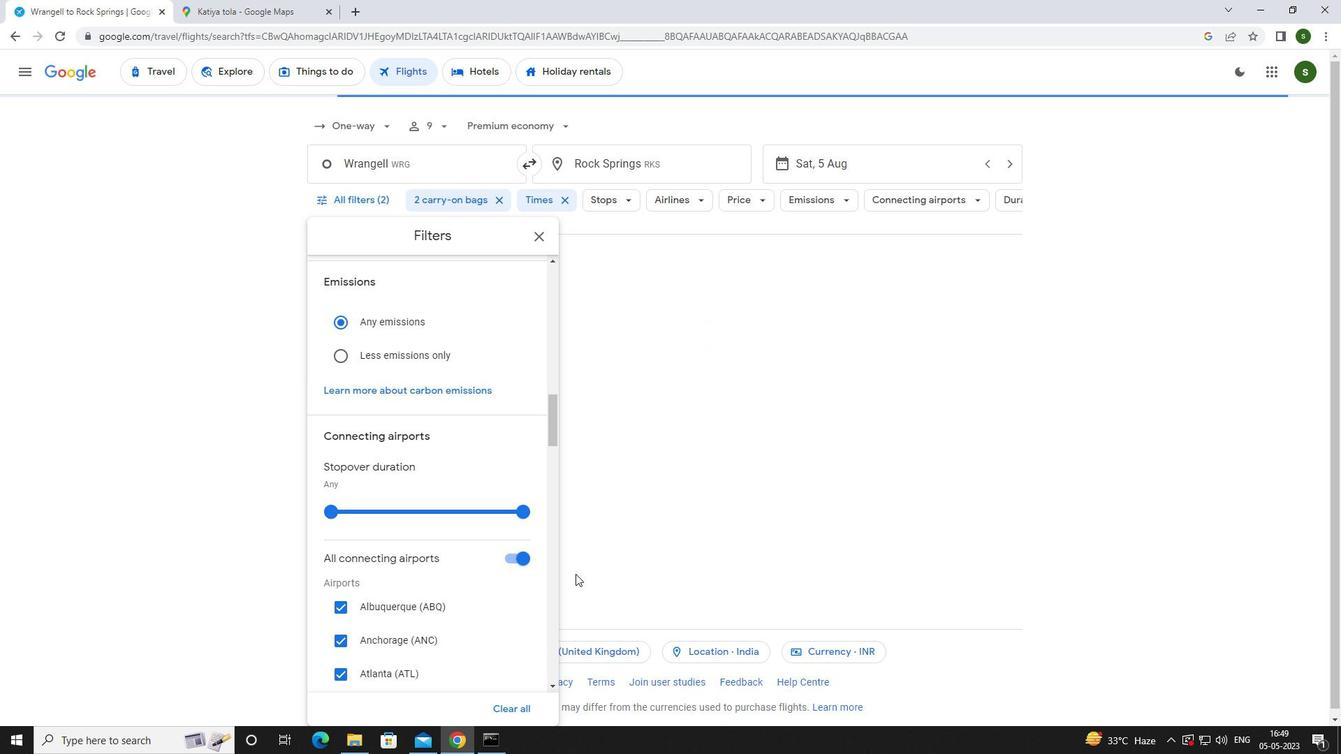 
